 Task: Add Attachment from Google Drive to Card Card0000000031 in Board Board0000000008 in Workspace WS0000000003 in Trello. Add Cover Orange to Card Card0000000031 in Board Board0000000008 in Workspace WS0000000003 in Trello. Add "Add Label …" with "Title" Title0000000031 to Button Button0000000031 to Card Card0000000031 in Board Board0000000008 in Workspace WS0000000003 in Trello. Add Description DS0000000031 to Card Card0000000031 in Board Board0000000008 in Workspace WS0000000003 in Trello. Add Comment CM0000000031 to Card Card0000000031 in Board Board0000000008 in Workspace WS0000000003 in Trello
Action: Mouse moved to (405, 564)
Screenshot: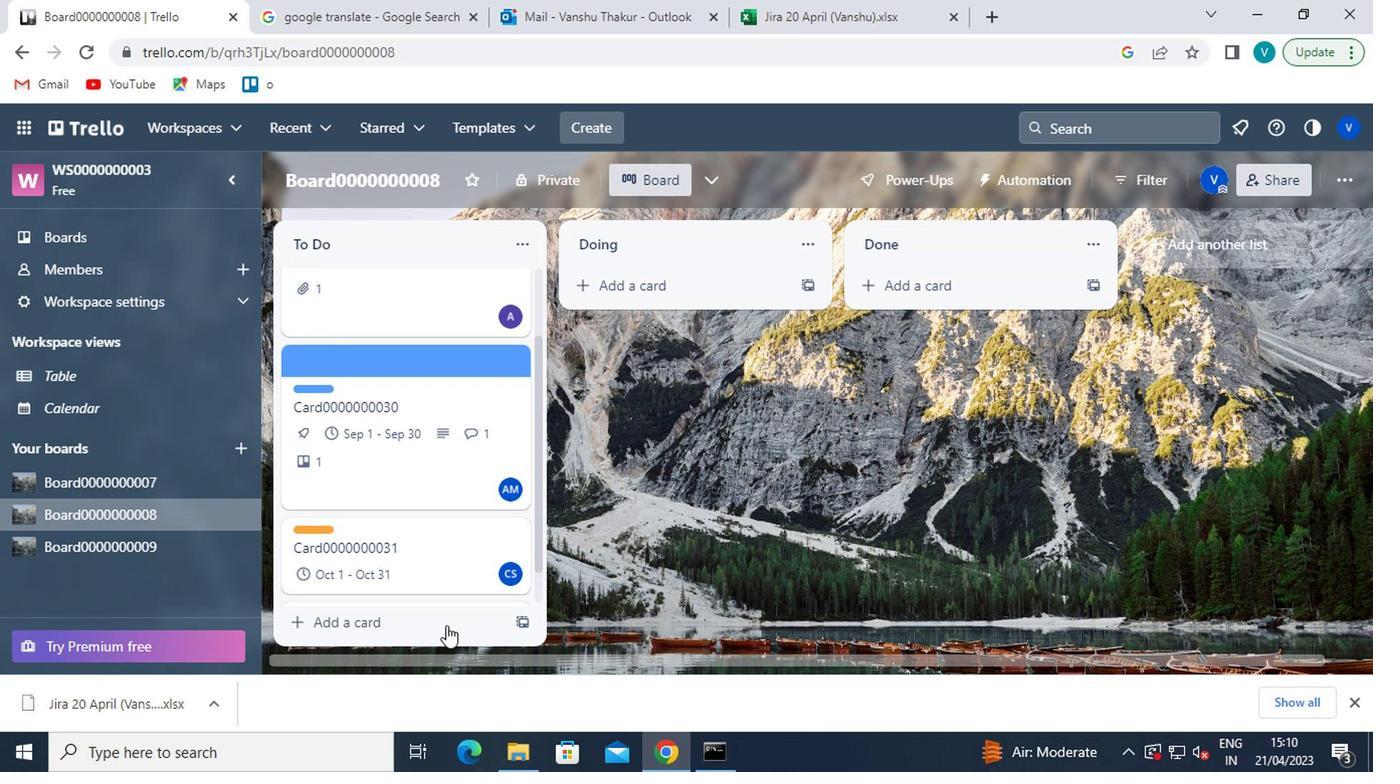 
Action: Mouse pressed left at (405, 564)
Screenshot: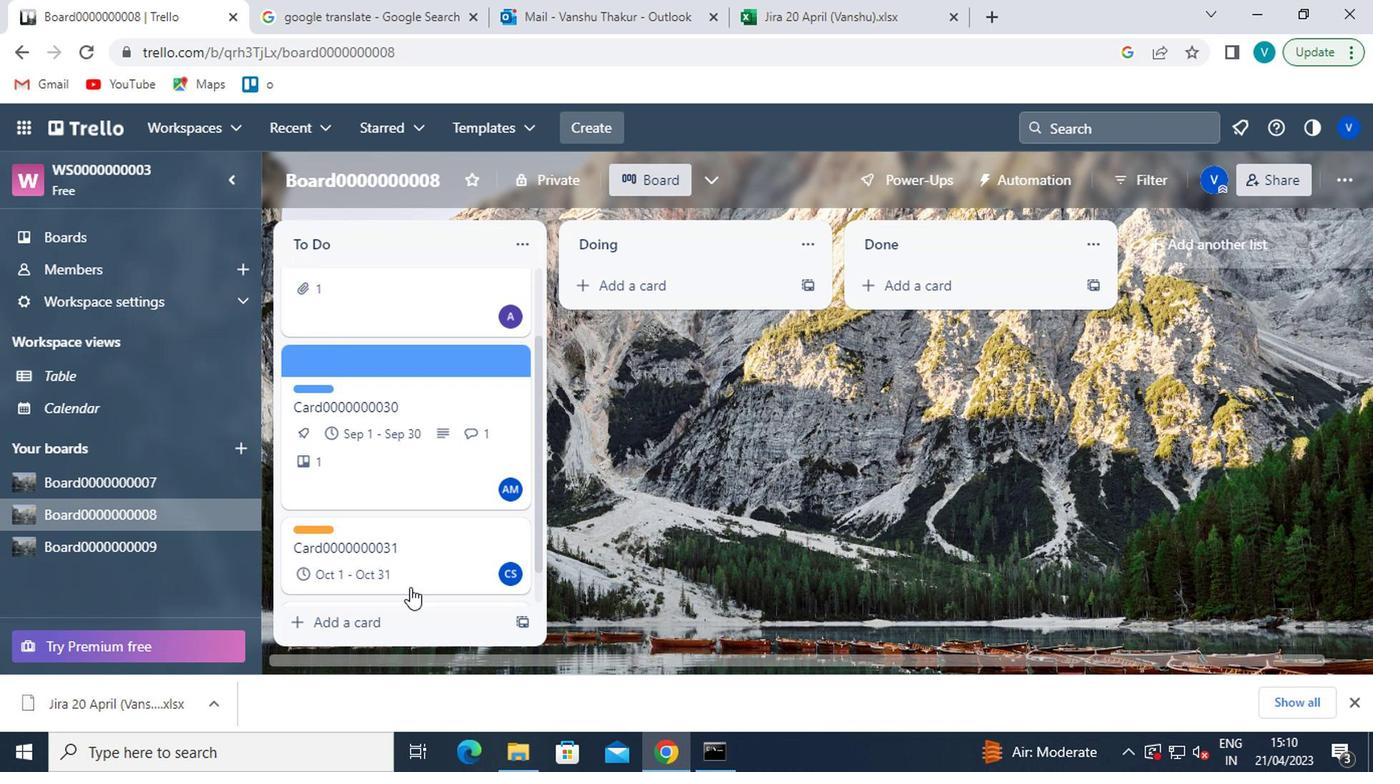 
Action: Mouse moved to (866, 444)
Screenshot: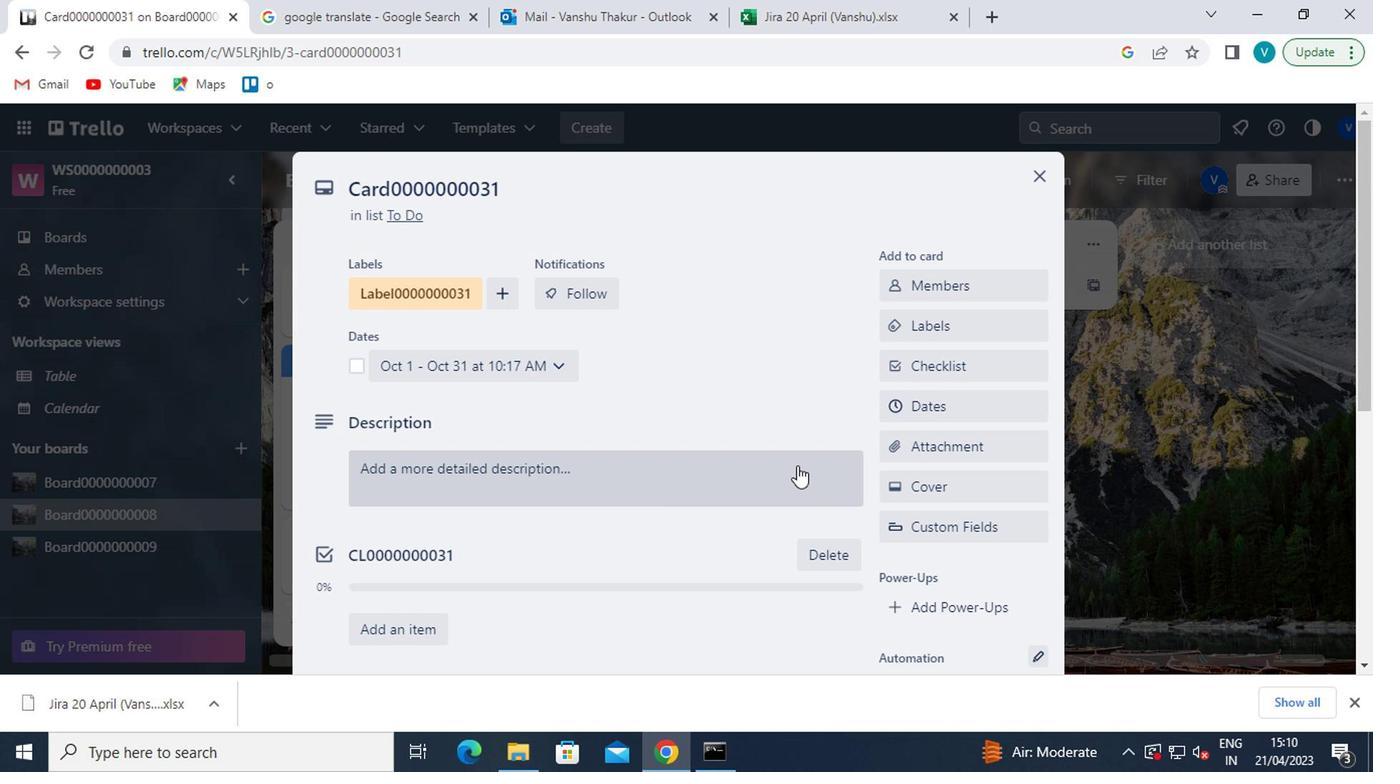 
Action: Mouse pressed left at (866, 444)
Screenshot: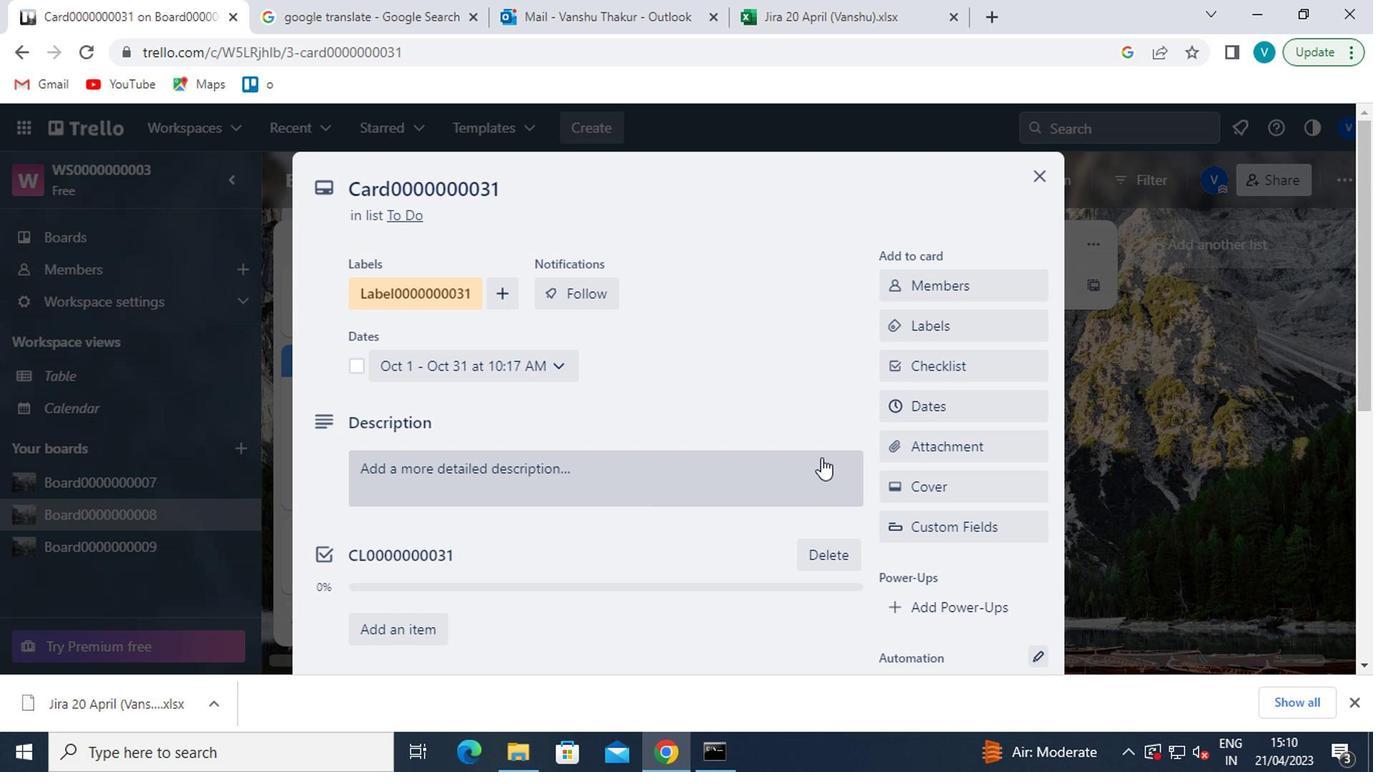 
Action: Mouse moved to (939, 437)
Screenshot: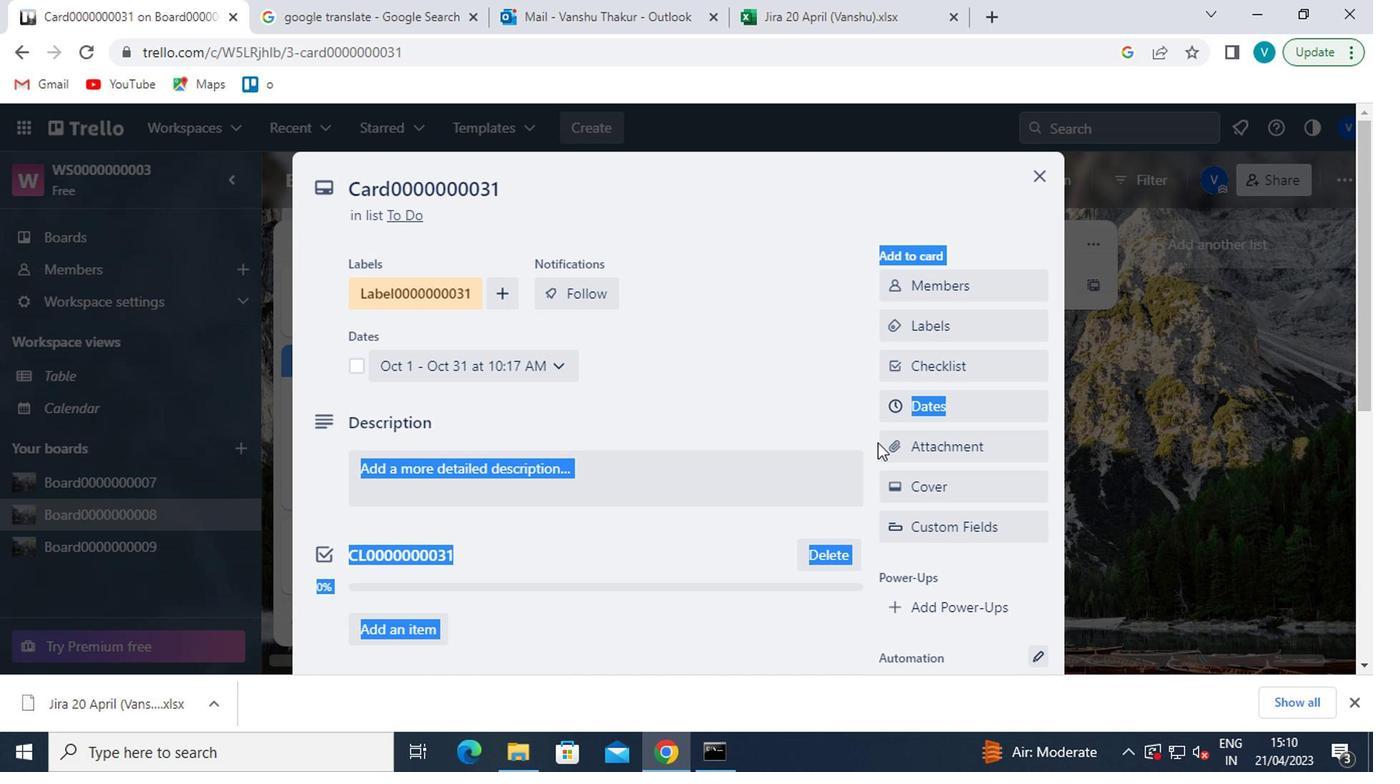 
Action: Mouse pressed left at (939, 437)
Screenshot: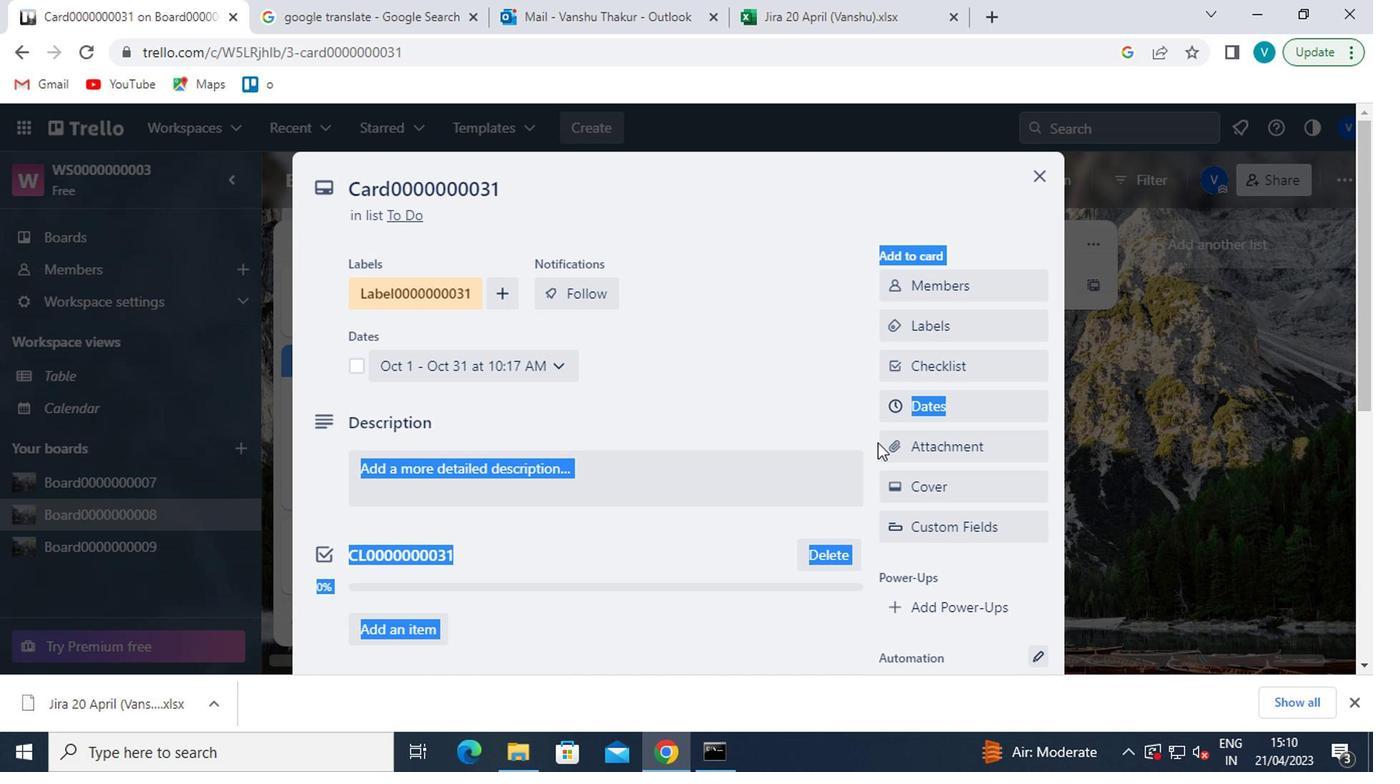 
Action: Mouse moved to (927, 284)
Screenshot: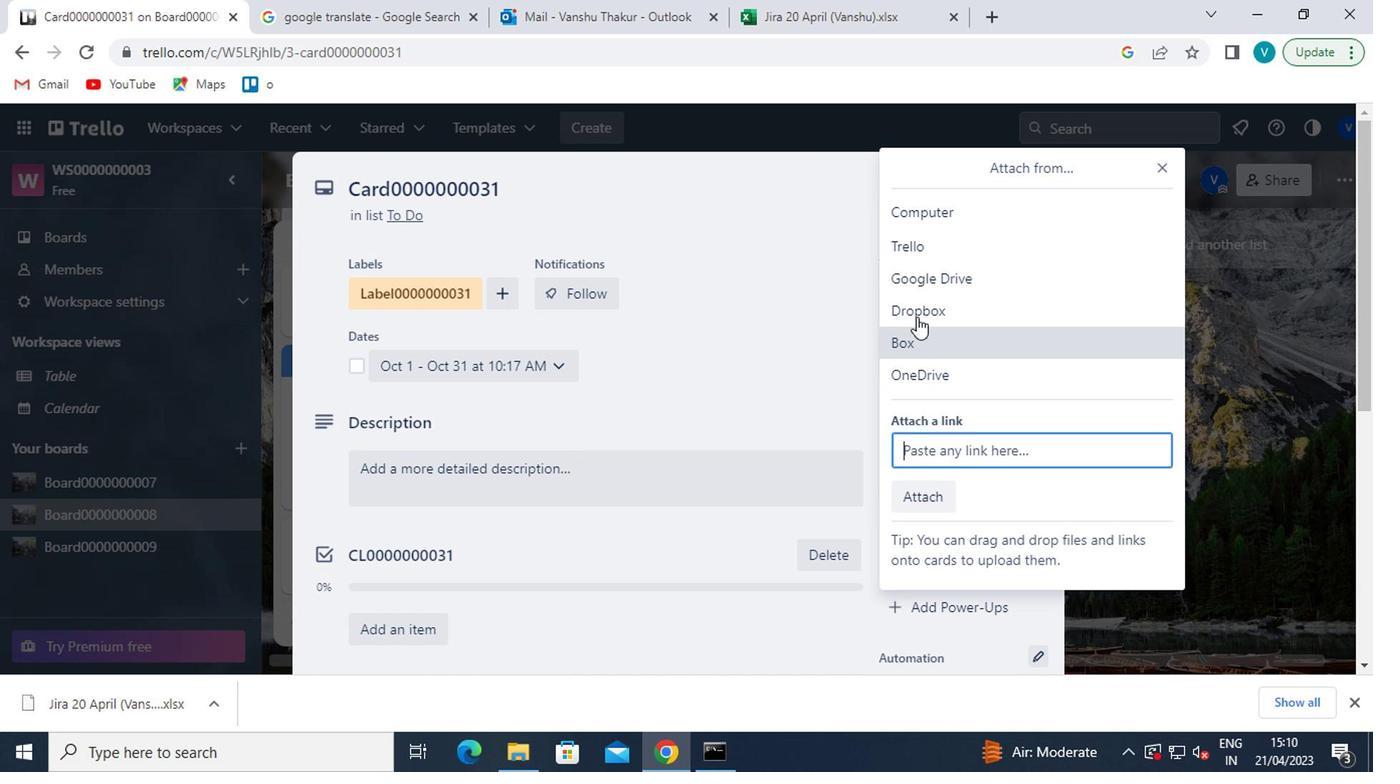 
Action: Mouse pressed left at (927, 284)
Screenshot: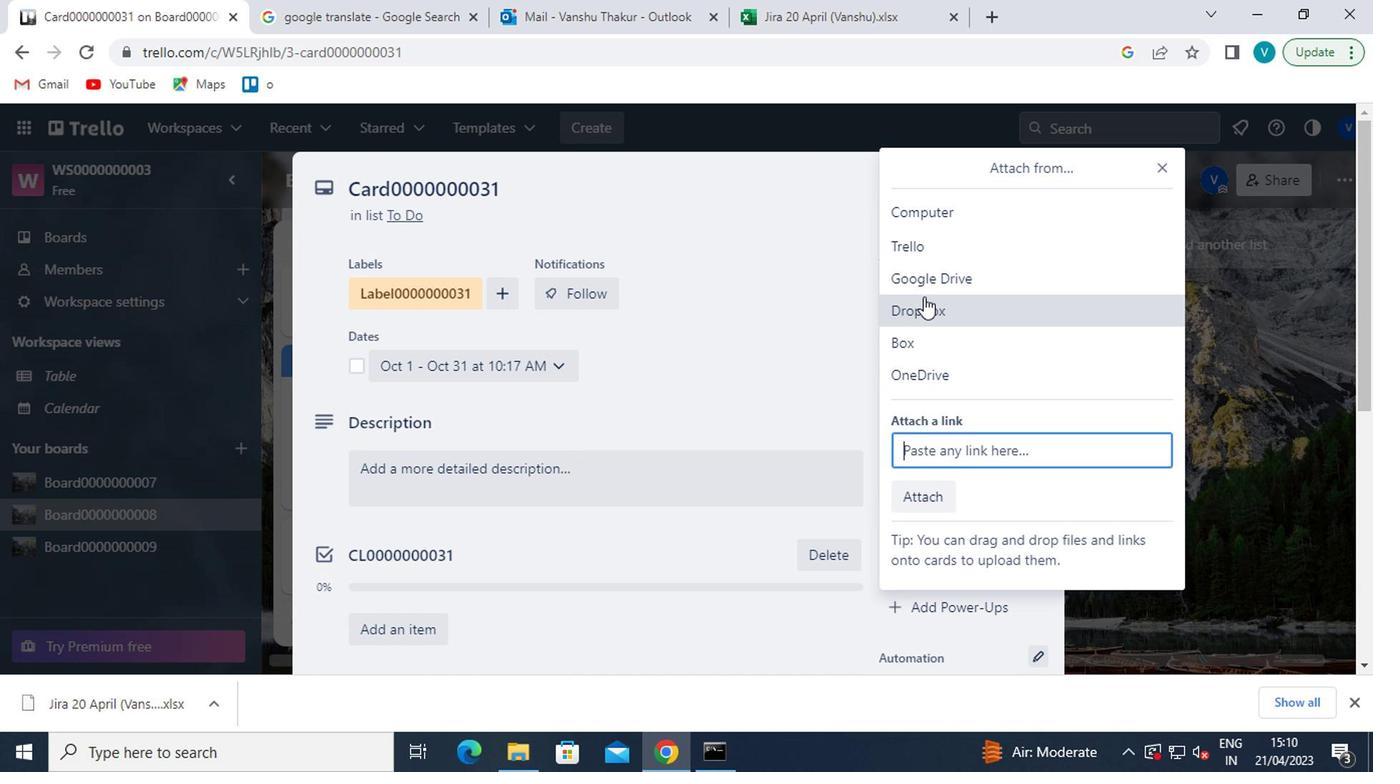 
Action: Mouse moved to (568, 435)
Screenshot: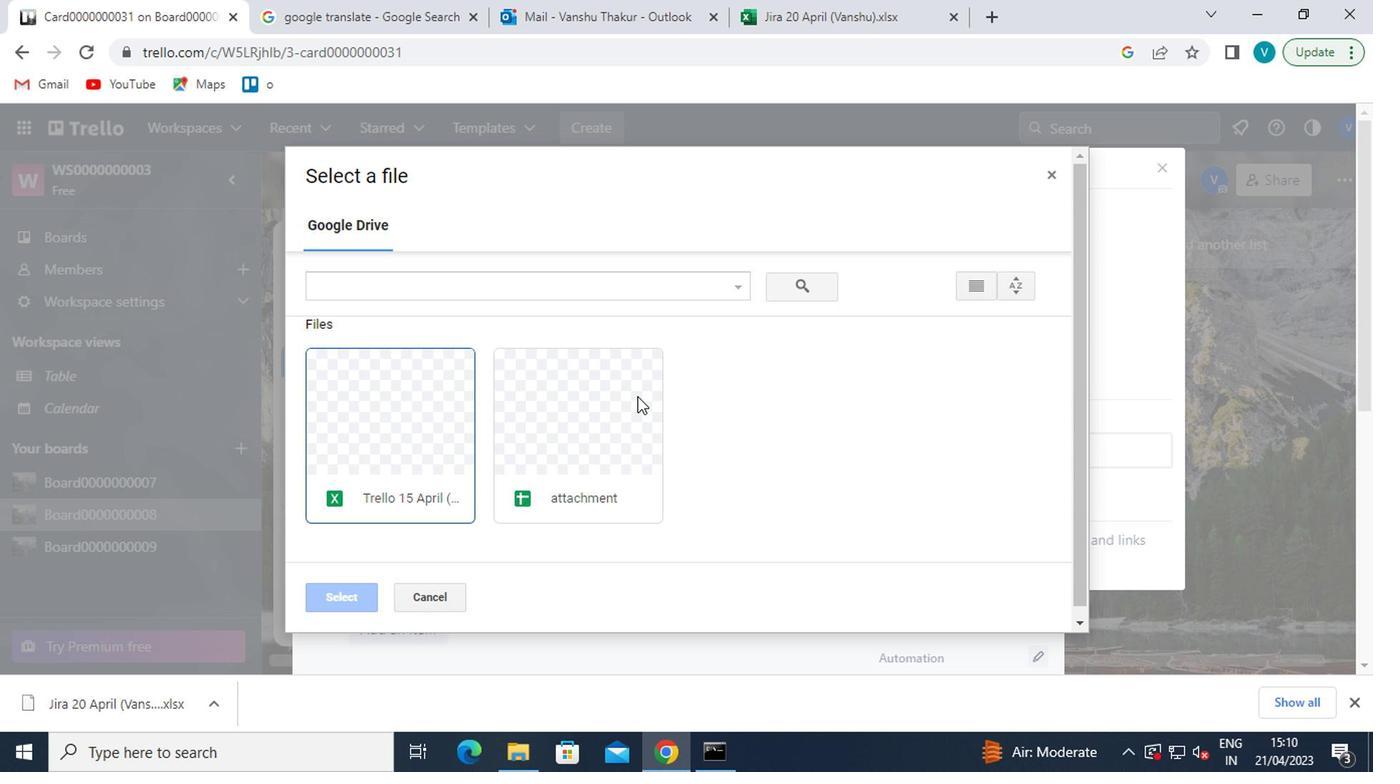 
Action: Mouse pressed left at (568, 435)
Screenshot: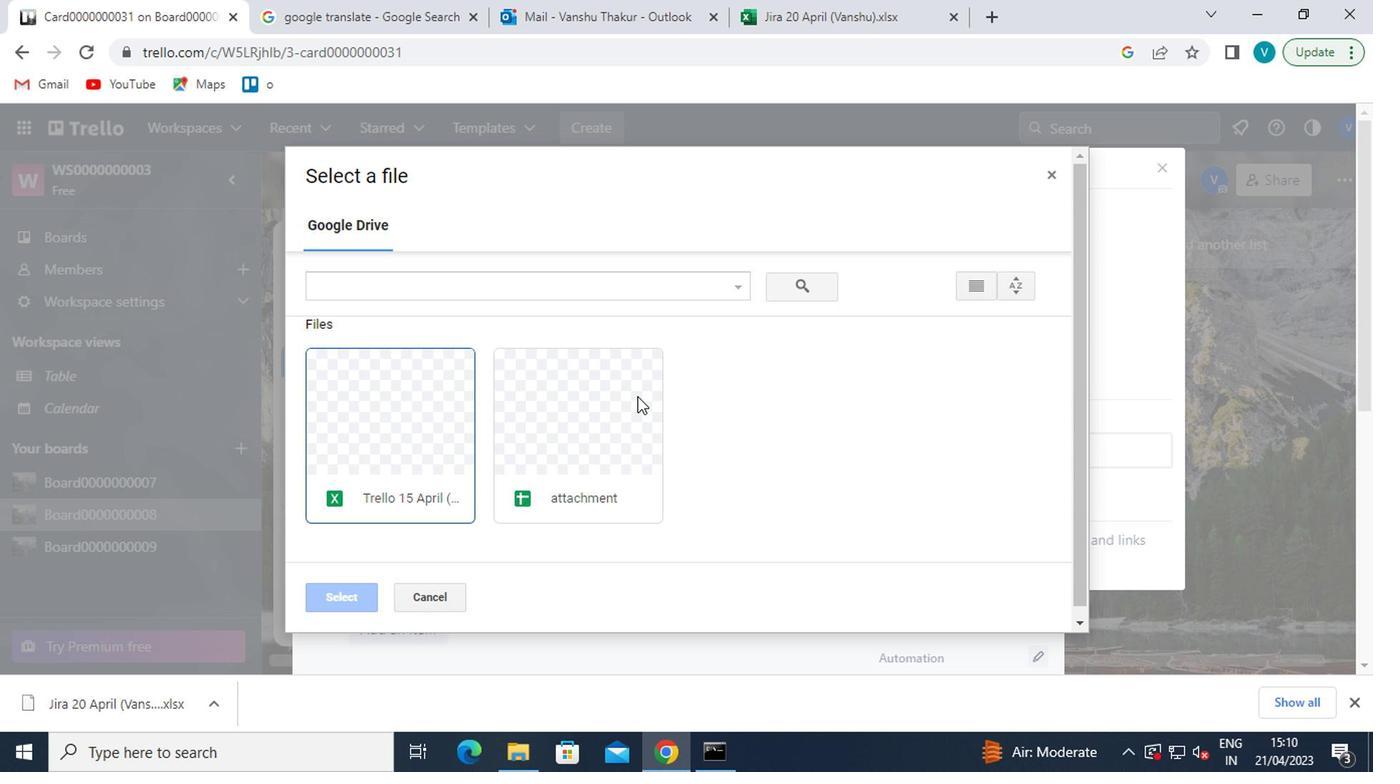 
Action: Mouse moved to (341, 598)
Screenshot: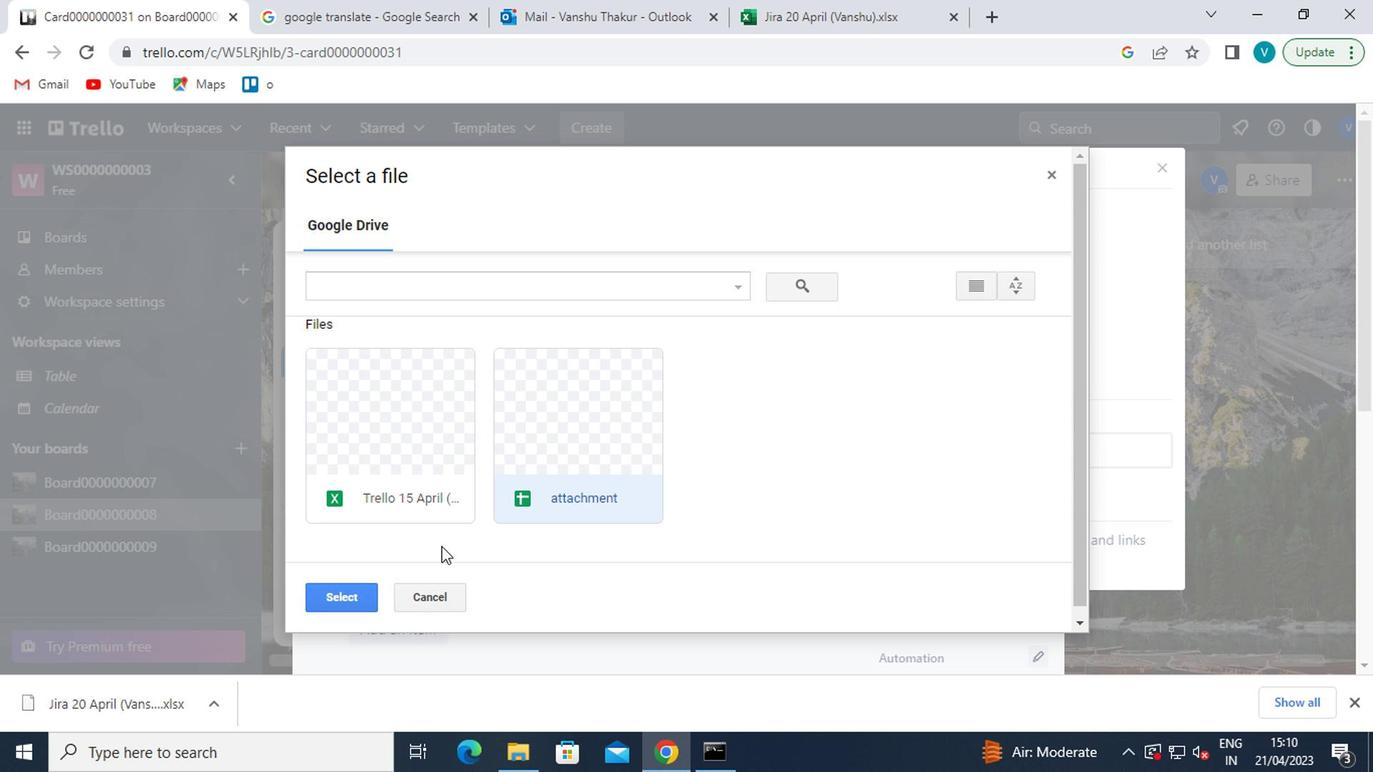 
Action: Mouse pressed left at (341, 598)
Screenshot: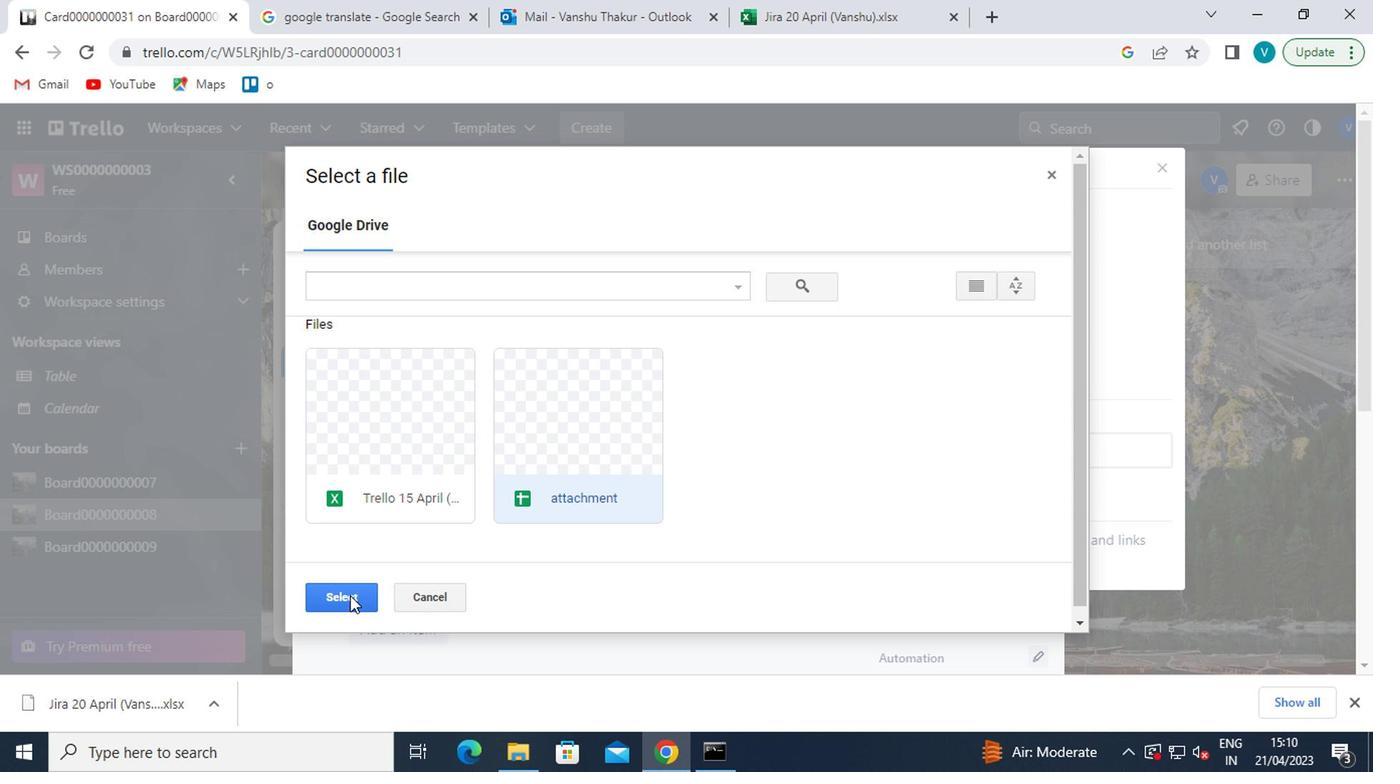 
Action: Mouse moved to (903, 494)
Screenshot: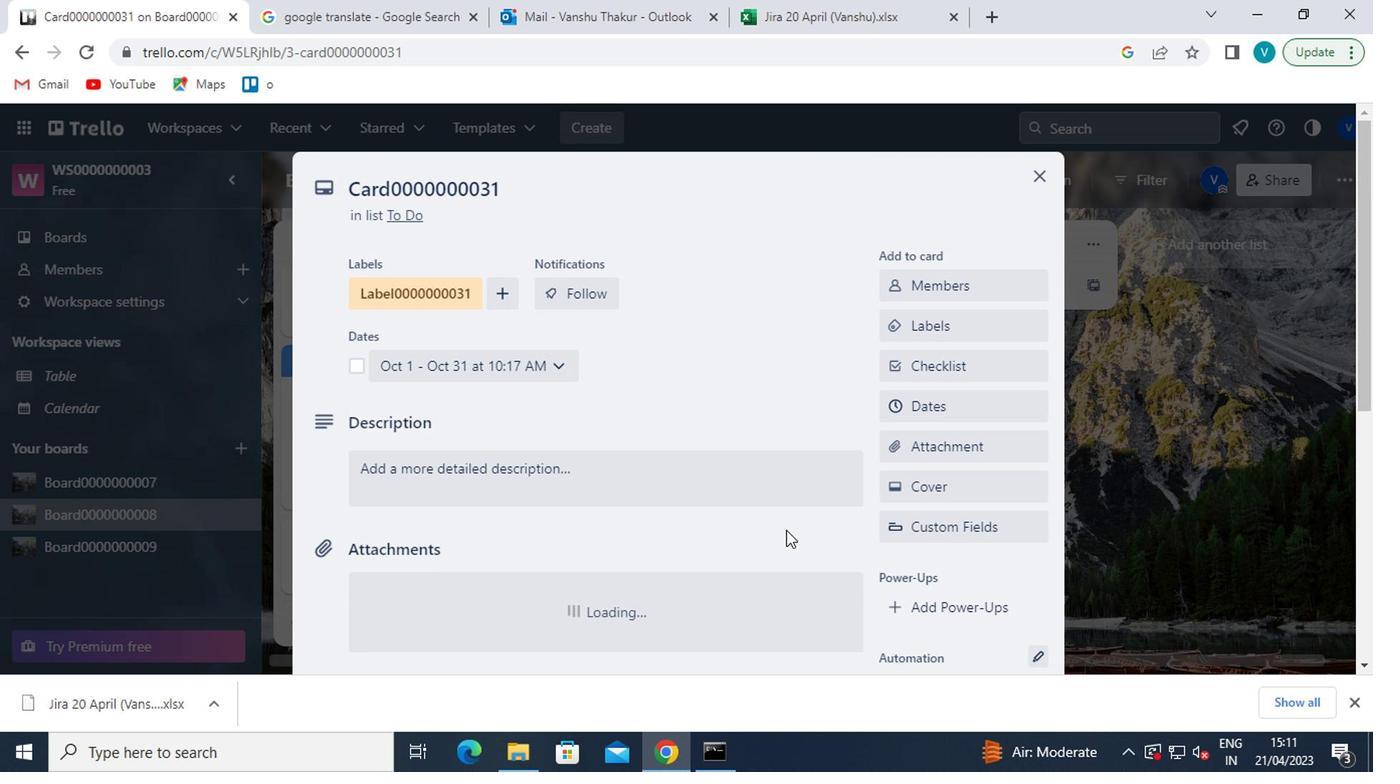 
Action: Mouse pressed left at (903, 494)
Screenshot: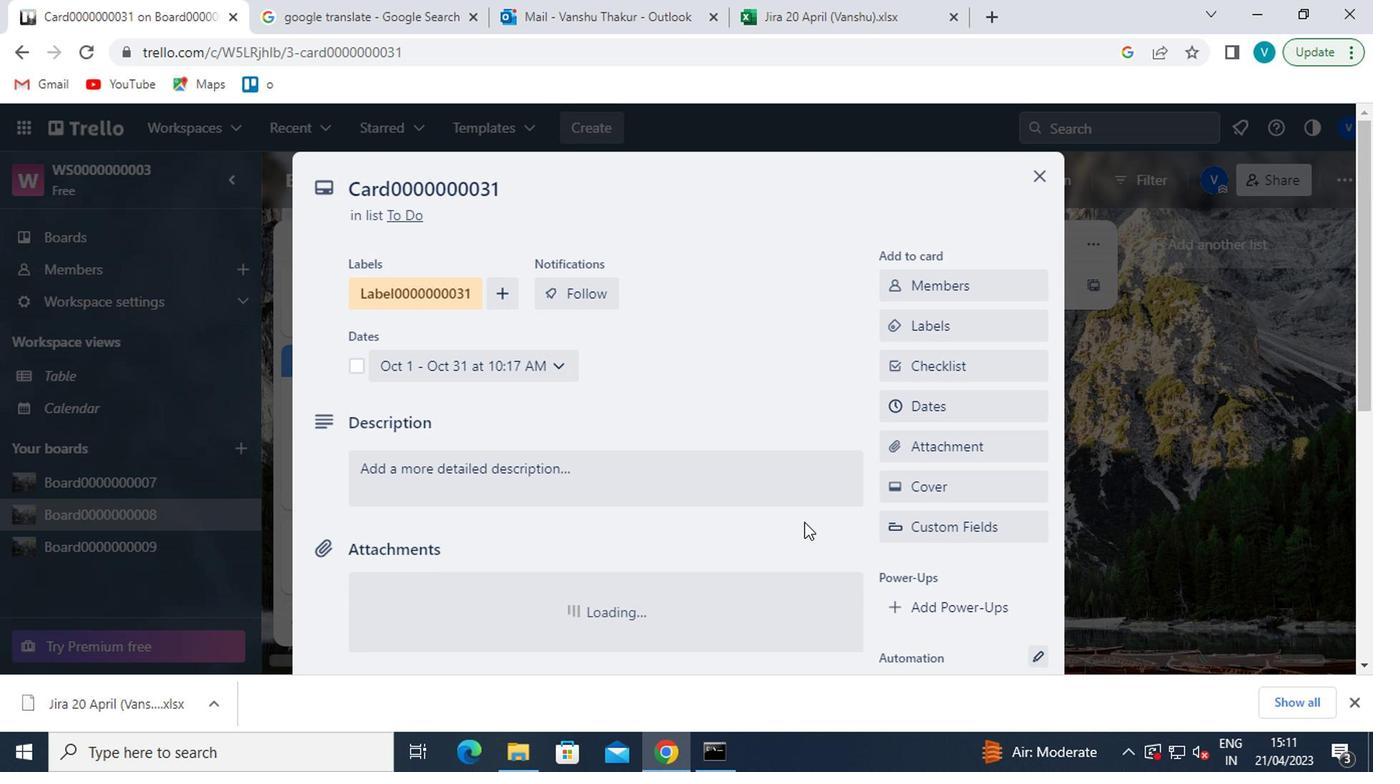 
Action: Mouse moved to (1019, 357)
Screenshot: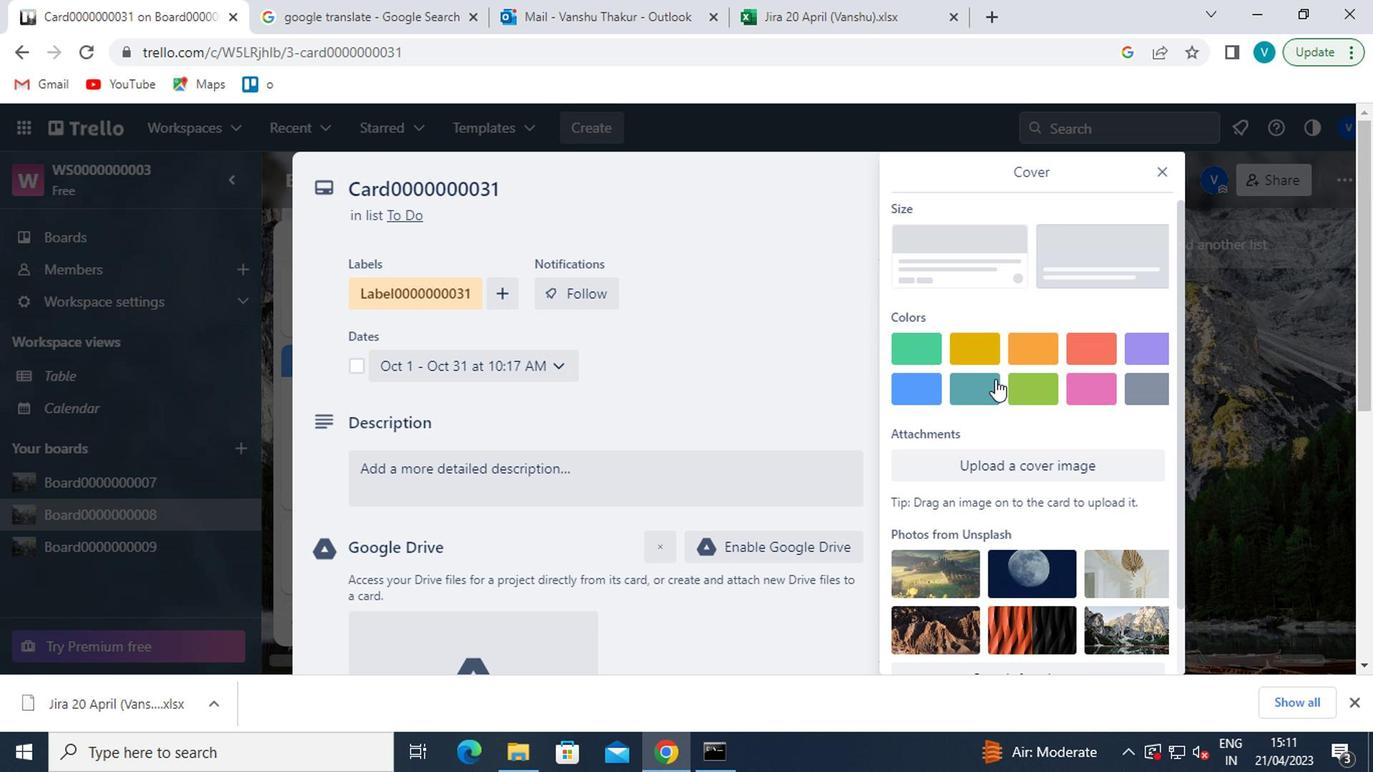 
Action: Mouse pressed left at (1019, 357)
Screenshot: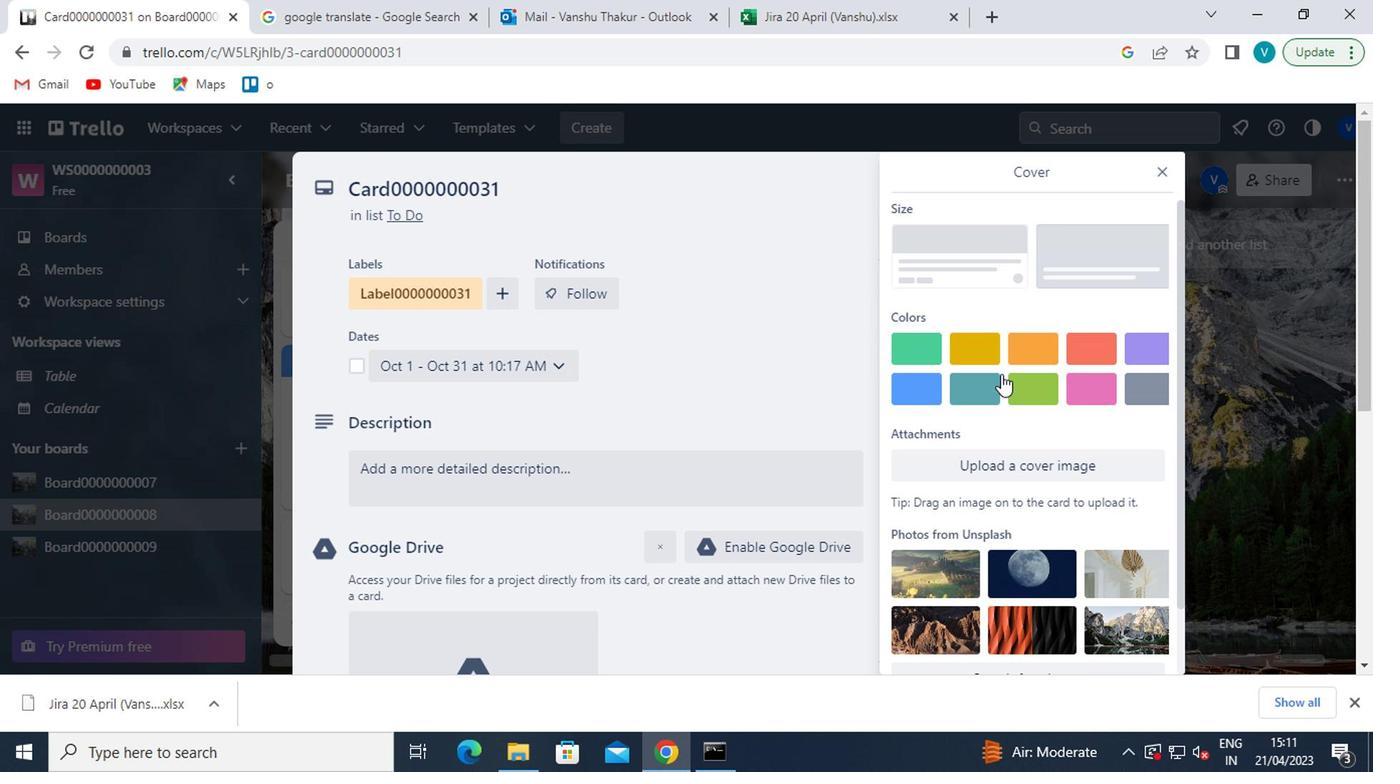 
Action: Mouse moved to (1154, 164)
Screenshot: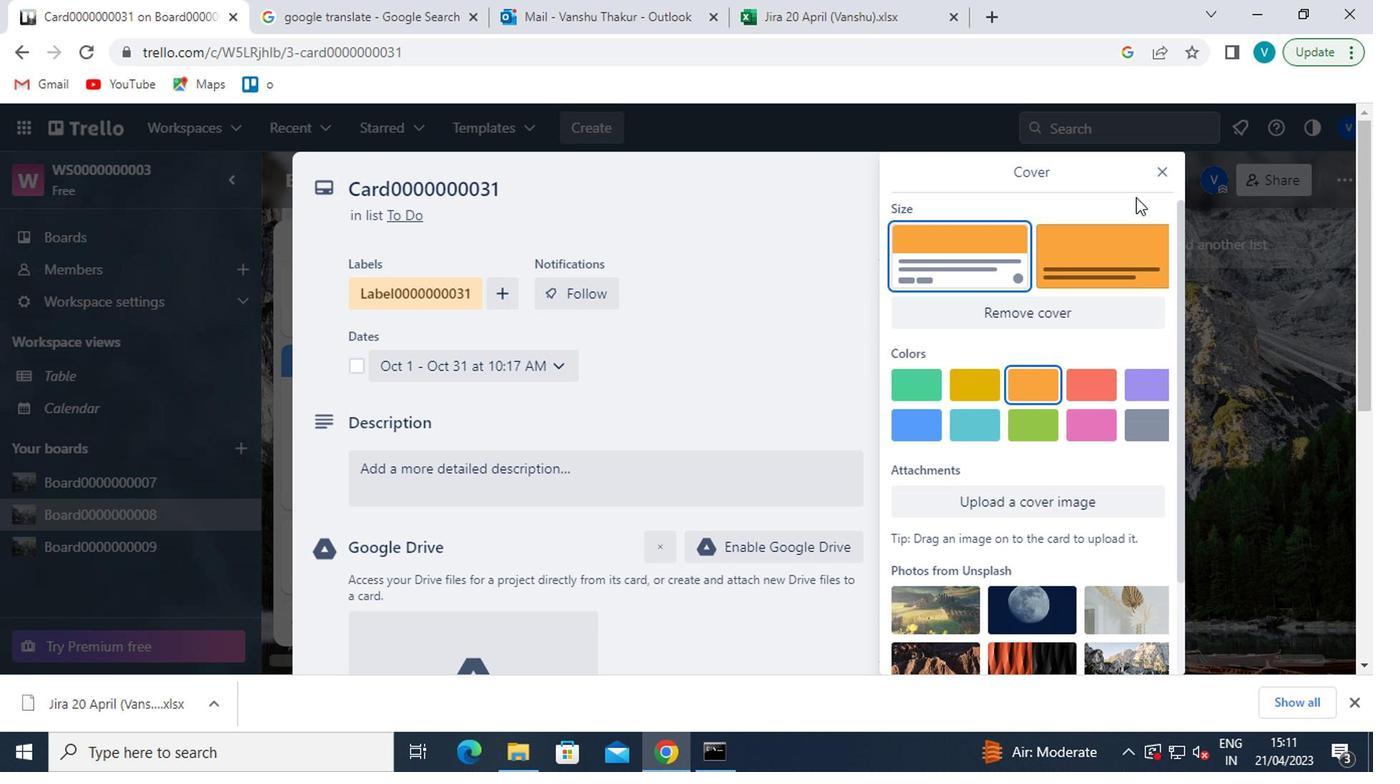 
Action: Mouse pressed left at (1154, 164)
Screenshot: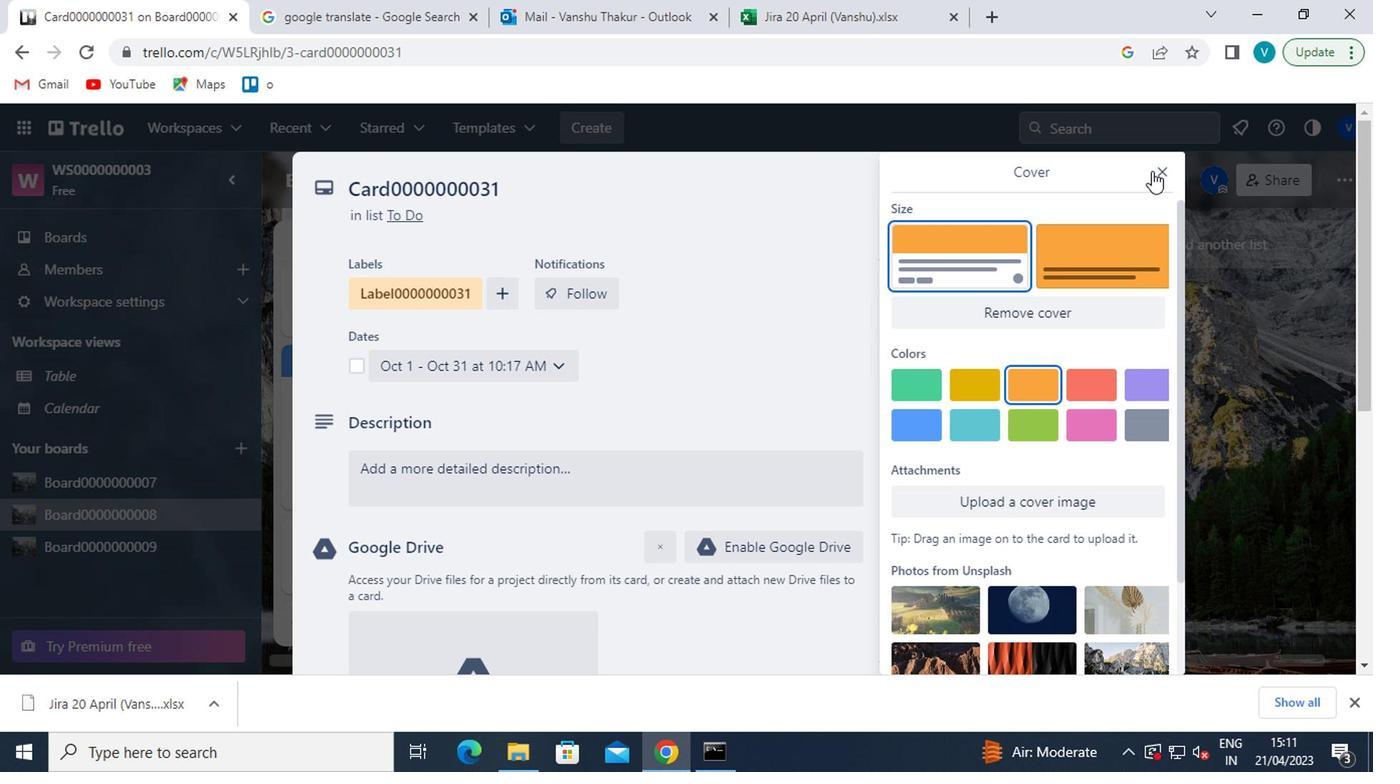 
Action: Mouse moved to (993, 439)
Screenshot: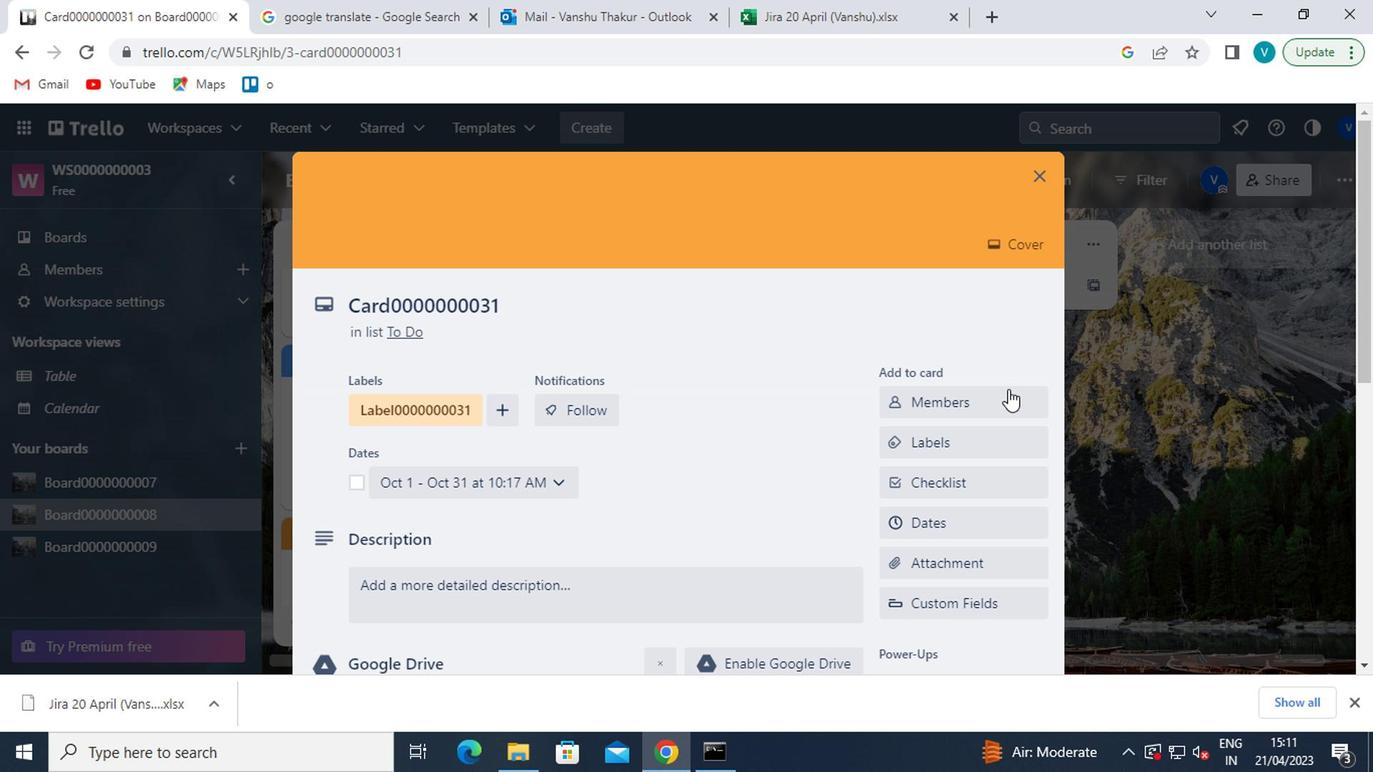
Action: Mouse scrolled (993, 439) with delta (0, 0)
Screenshot: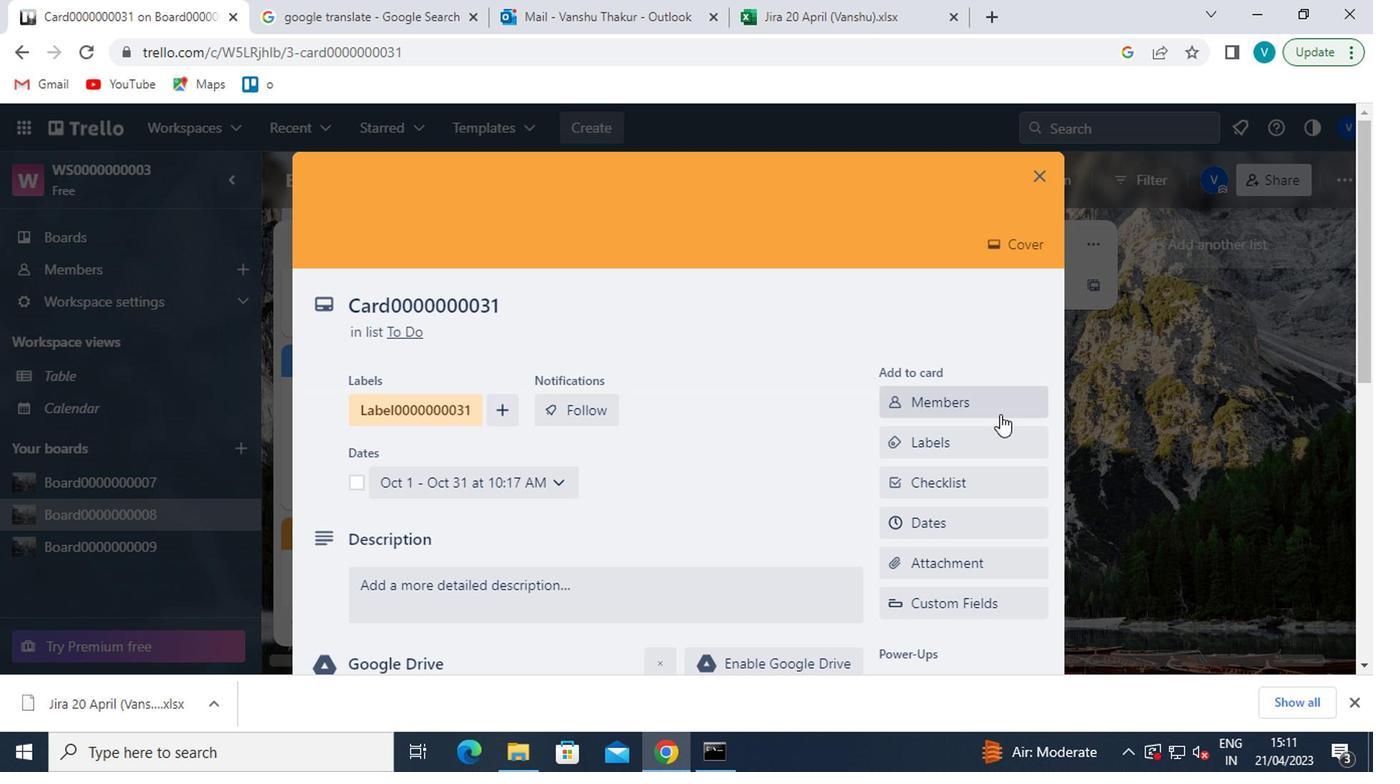 
Action: Mouse moved to (992, 442)
Screenshot: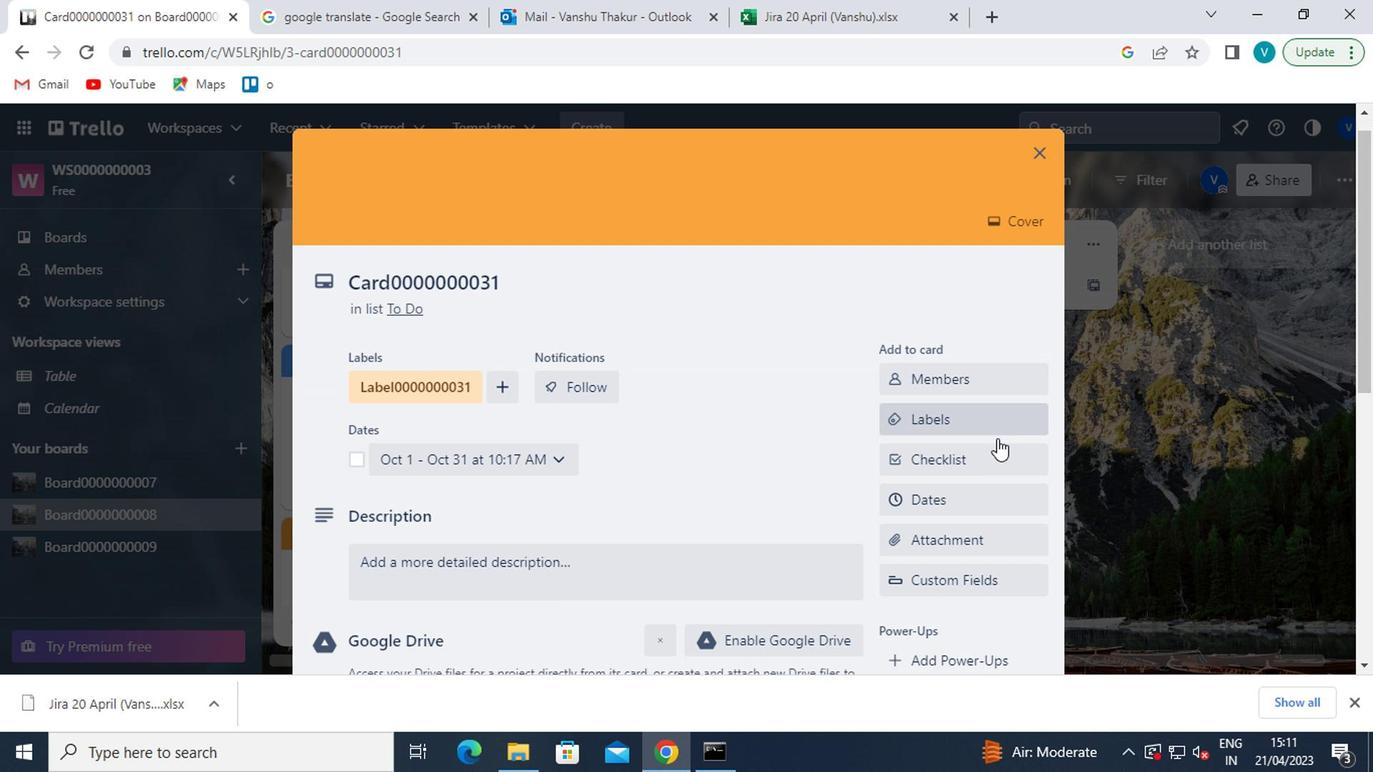 
Action: Mouse scrolled (992, 440) with delta (0, -1)
Screenshot: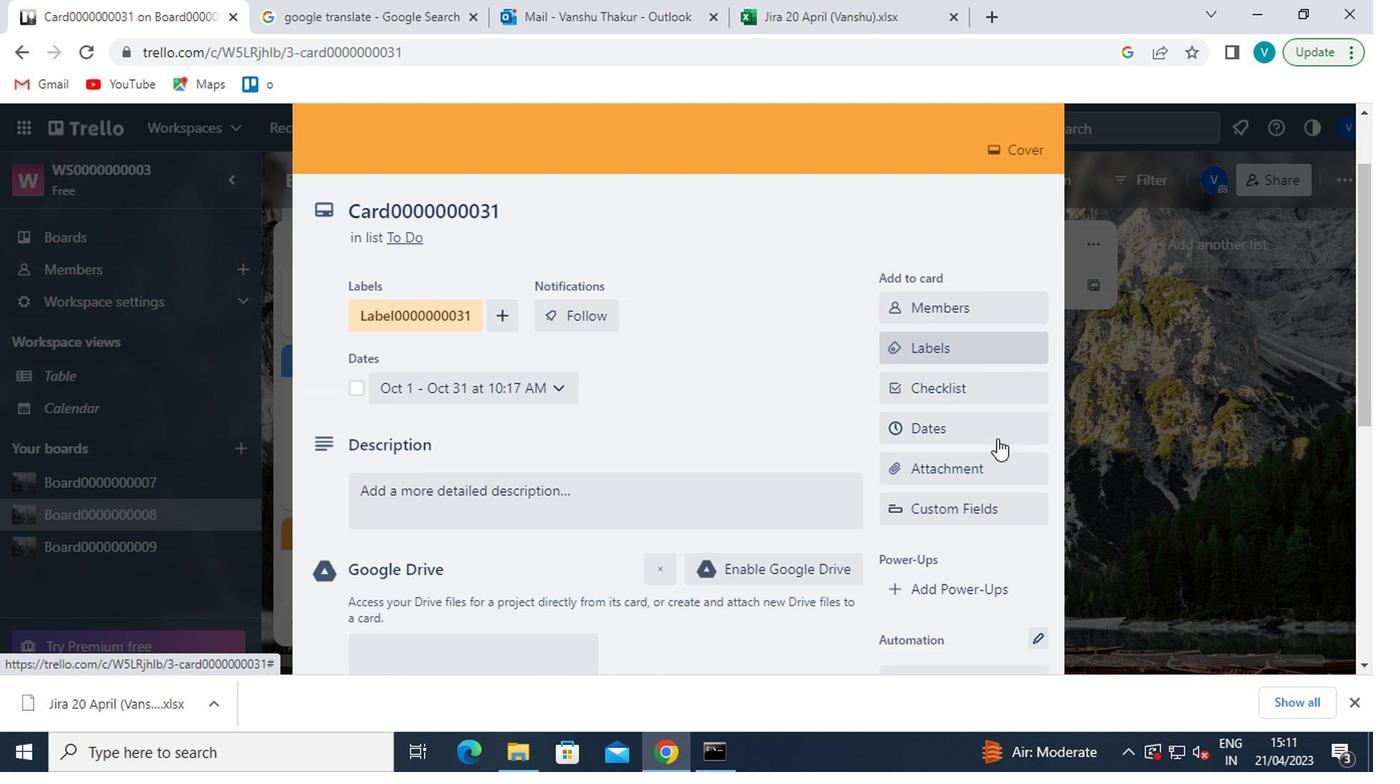 
Action: Mouse moved to (917, 650)
Screenshot: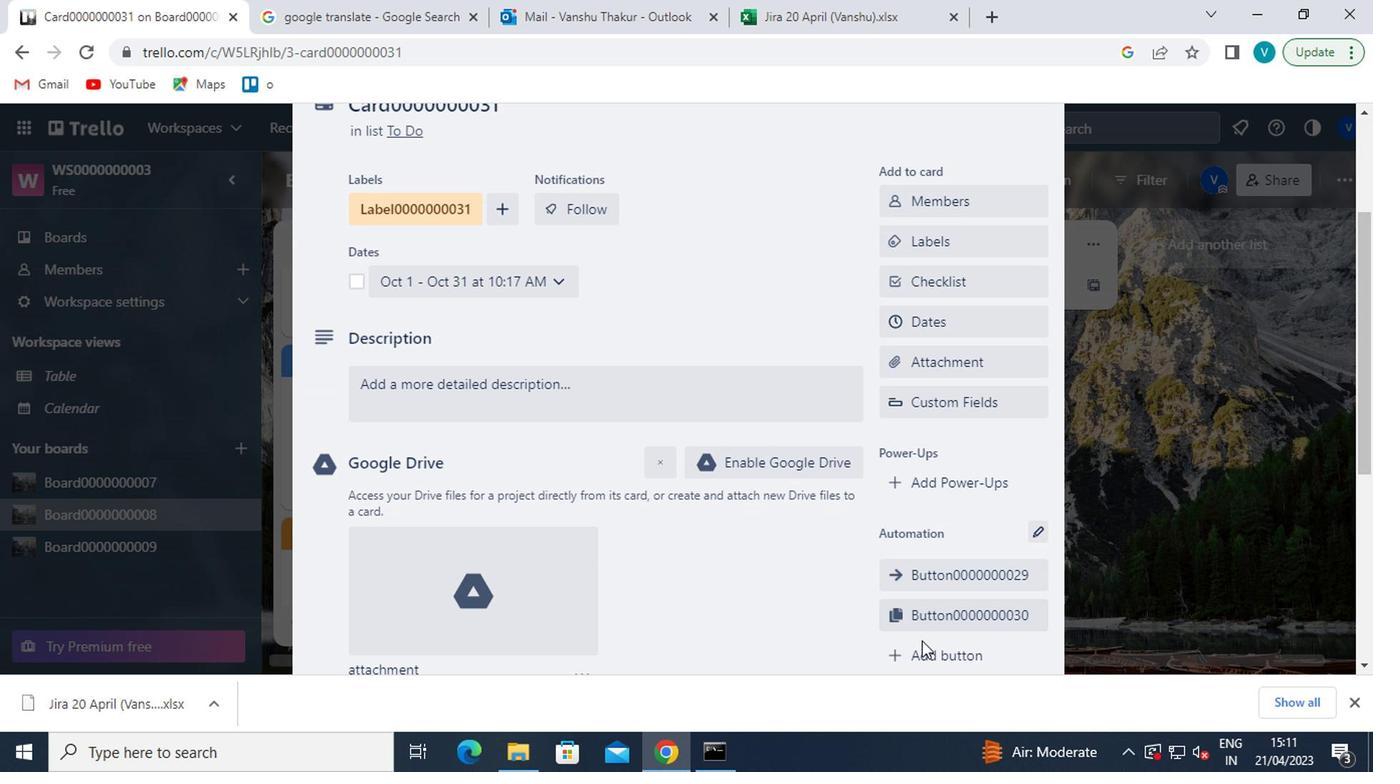 
Action: Mouse pressed left at (917, 650)
Screenshot: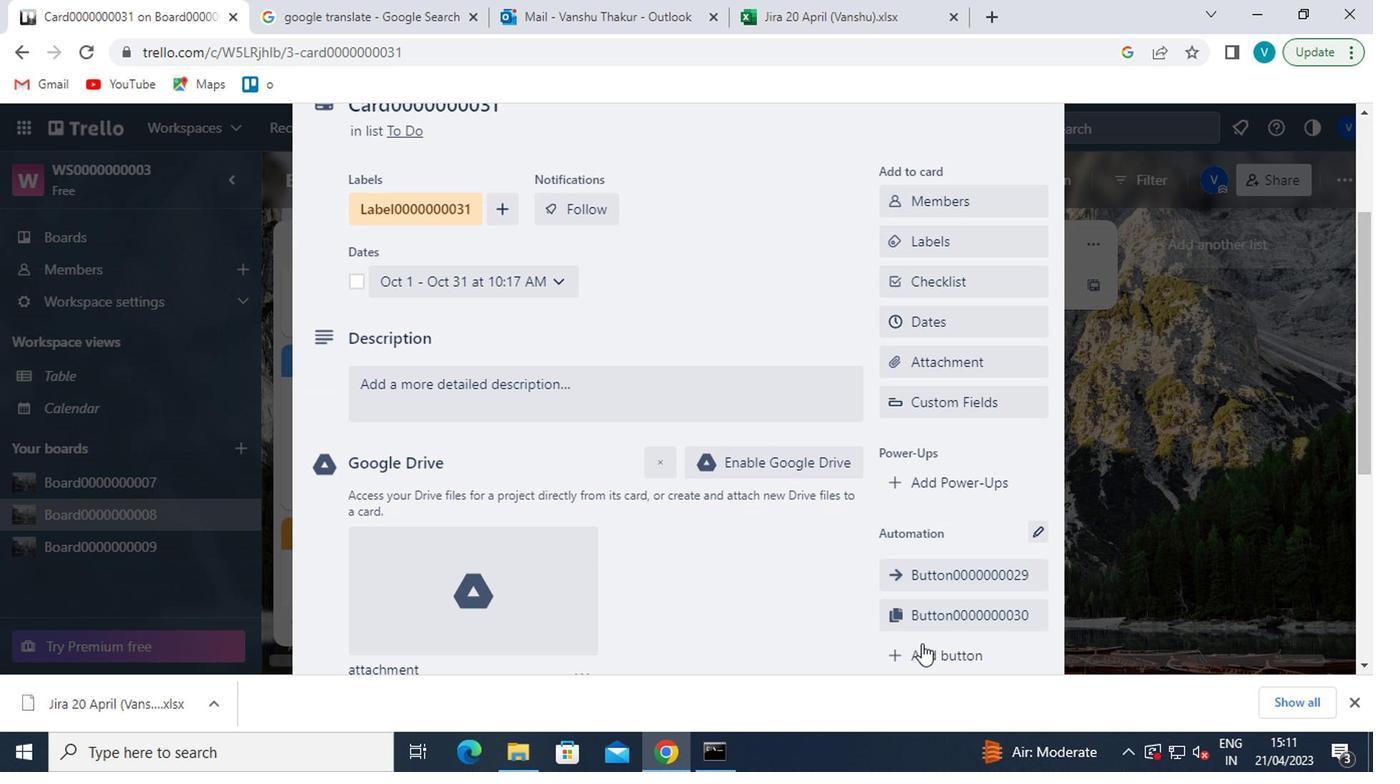 
Action: Mouse moved to (987, 346)
Screenshot: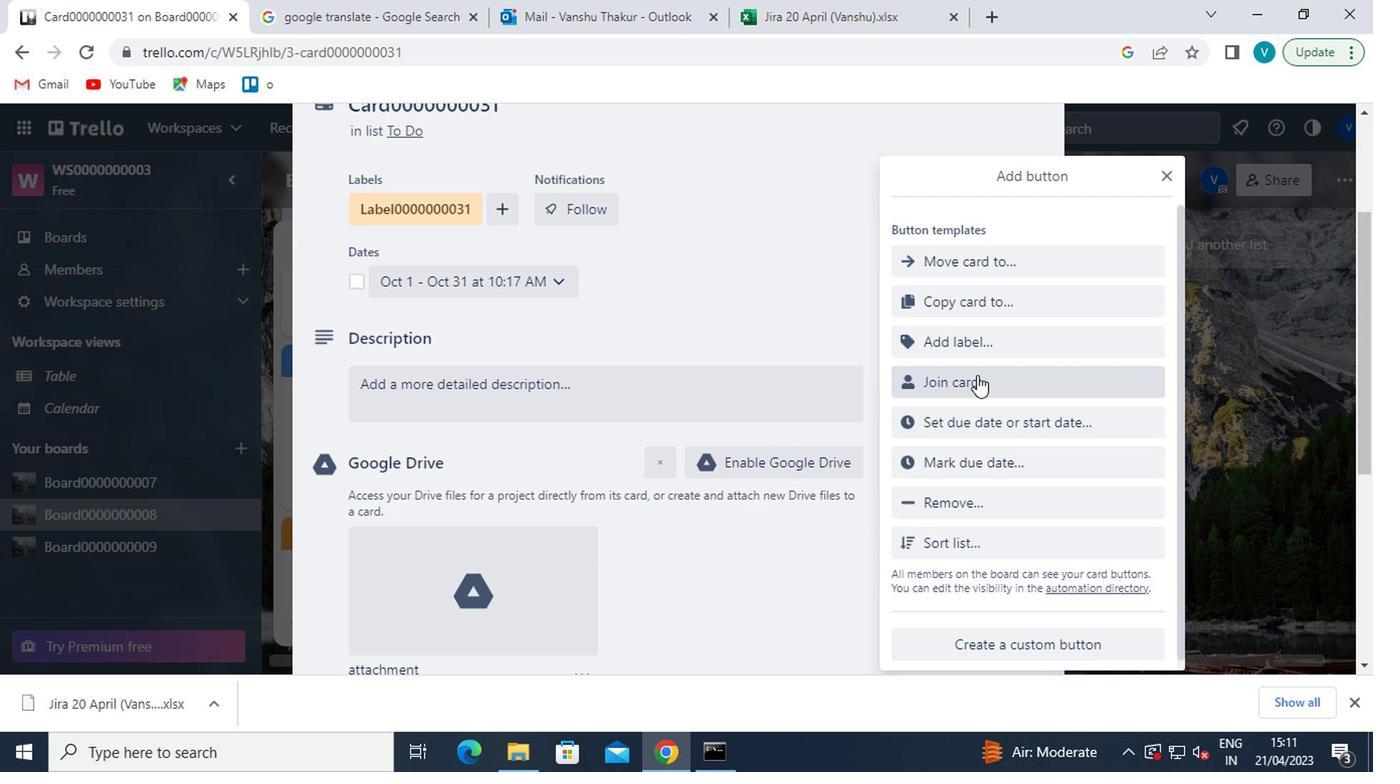 
Action: Mouse pressed left at (987, 346)
Screenshot: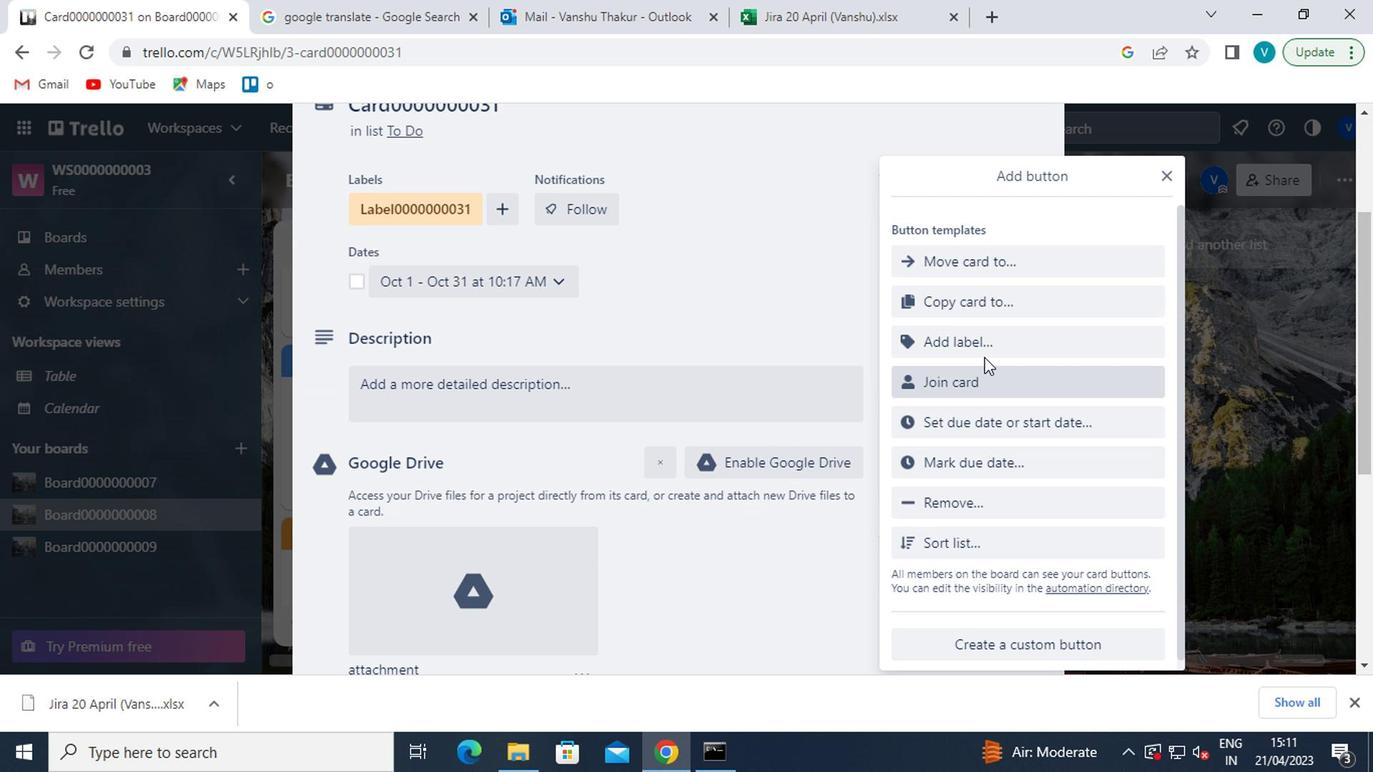 
Action: Mouse pressed left at (987, 346)
Screenshot: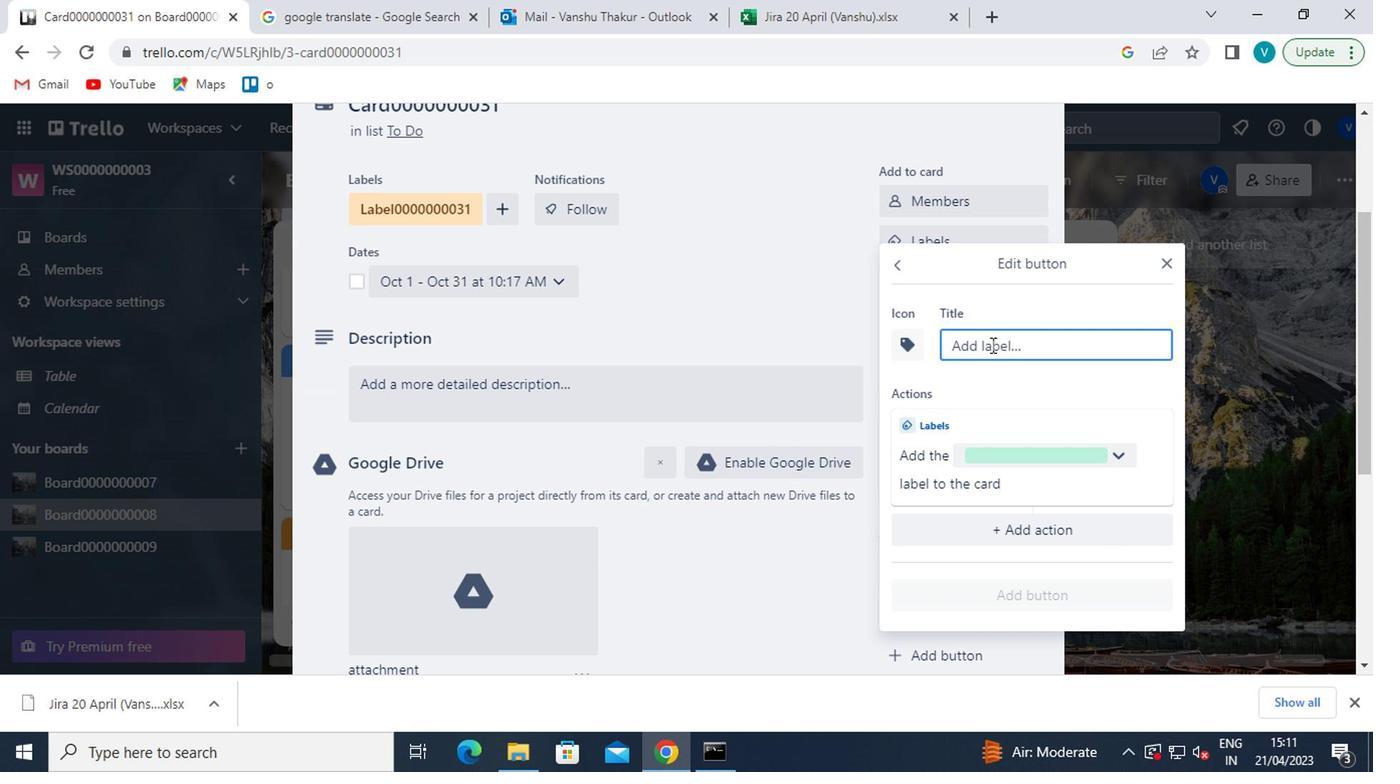 
Action: Mouse moved to (982, 340)
Screenshot: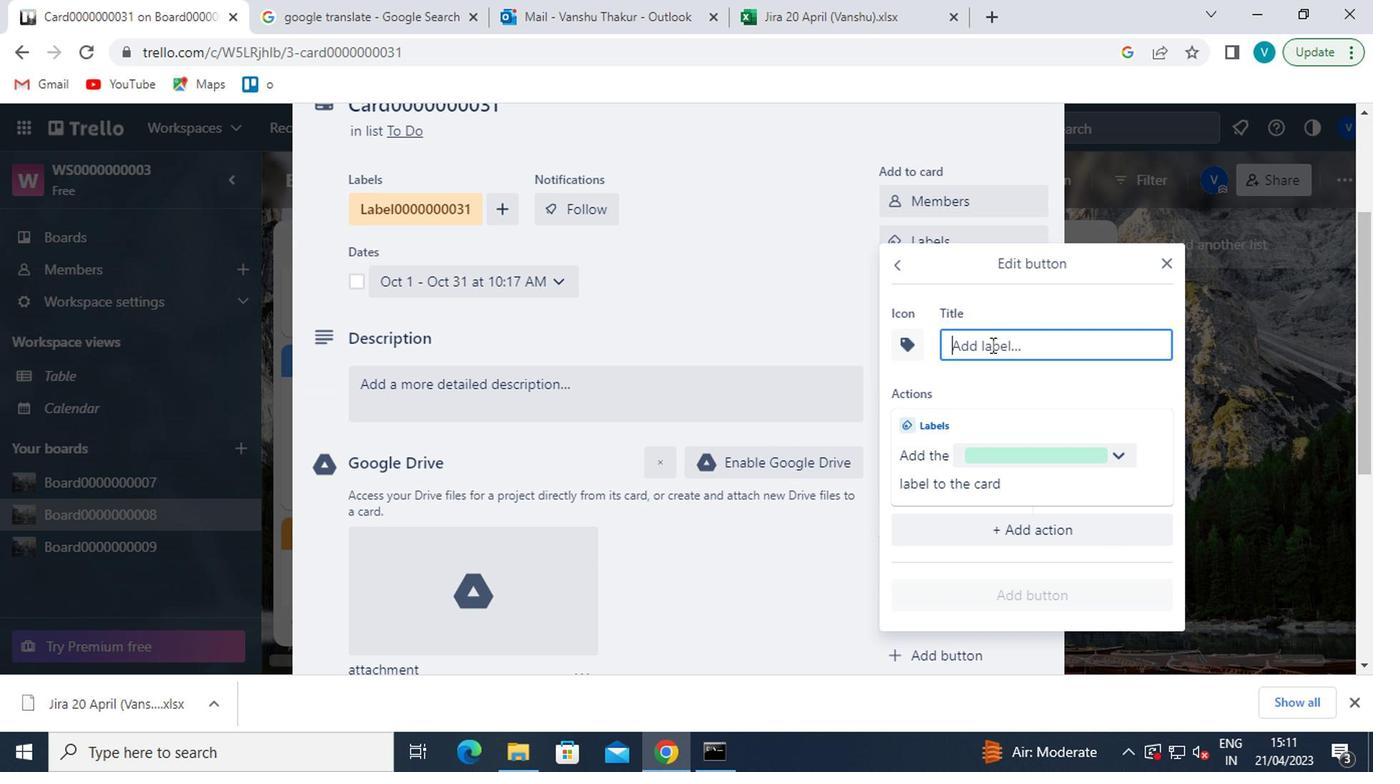 
Action: Key pressed <Key.shift>TITLE0000000031
Screenshot: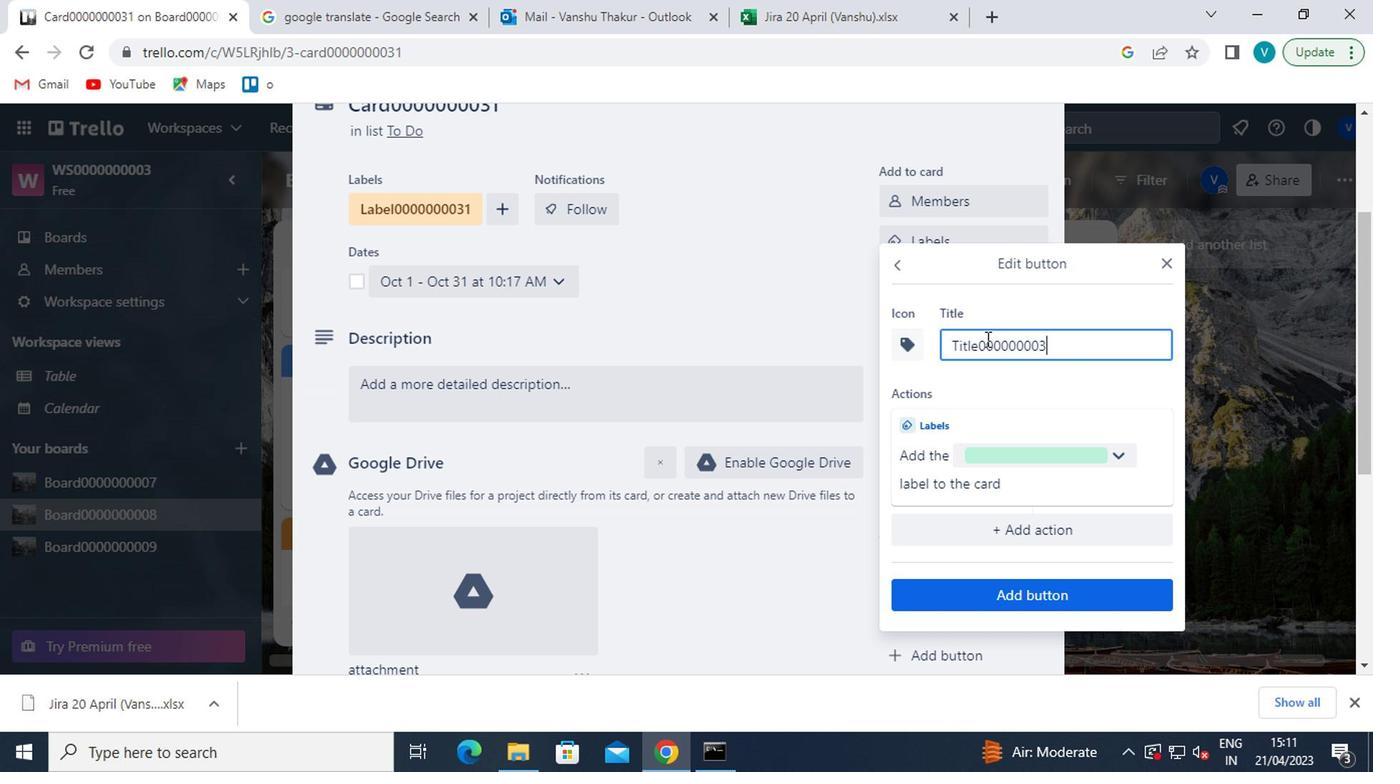 
Action: Mouse moved to (1010, 585)
Screenshot: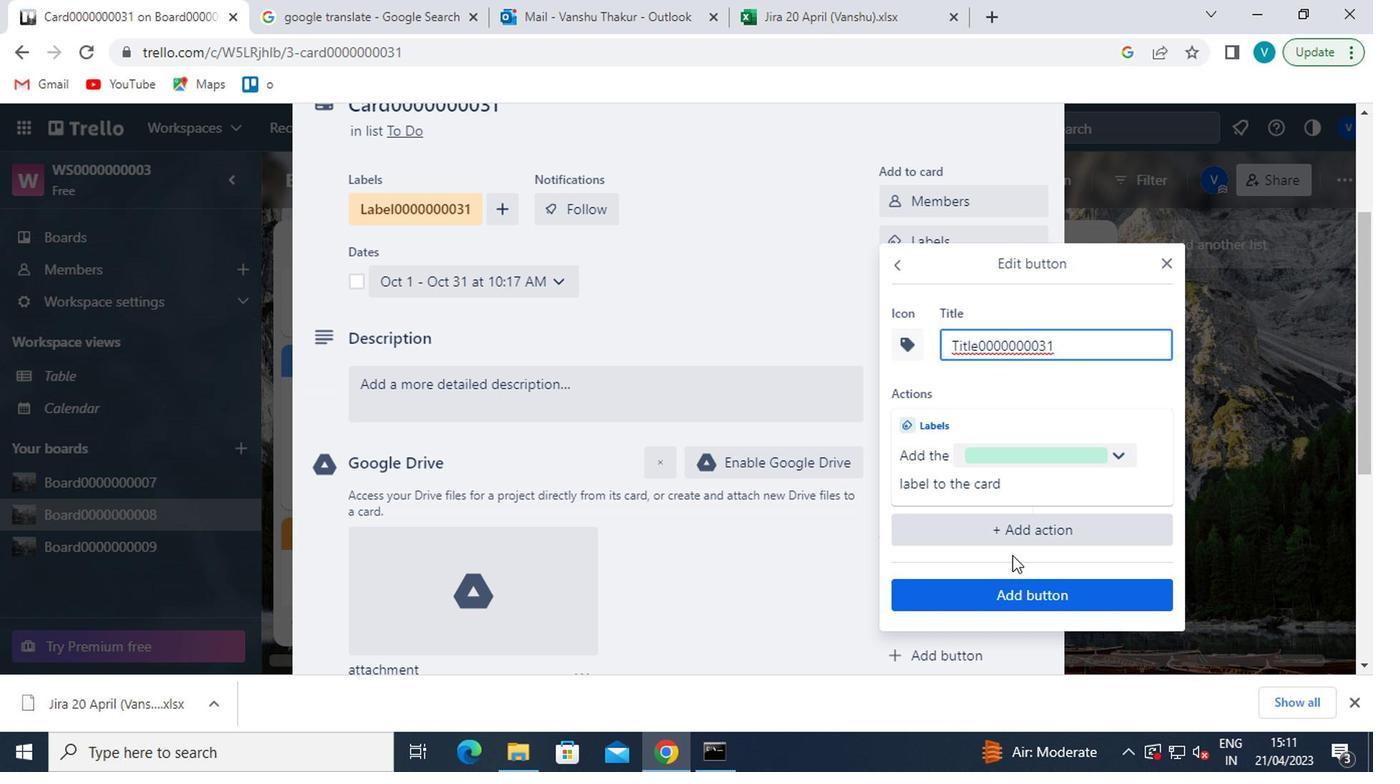 
Action: Mouse pressed left at (1010, 585)
Screenshot: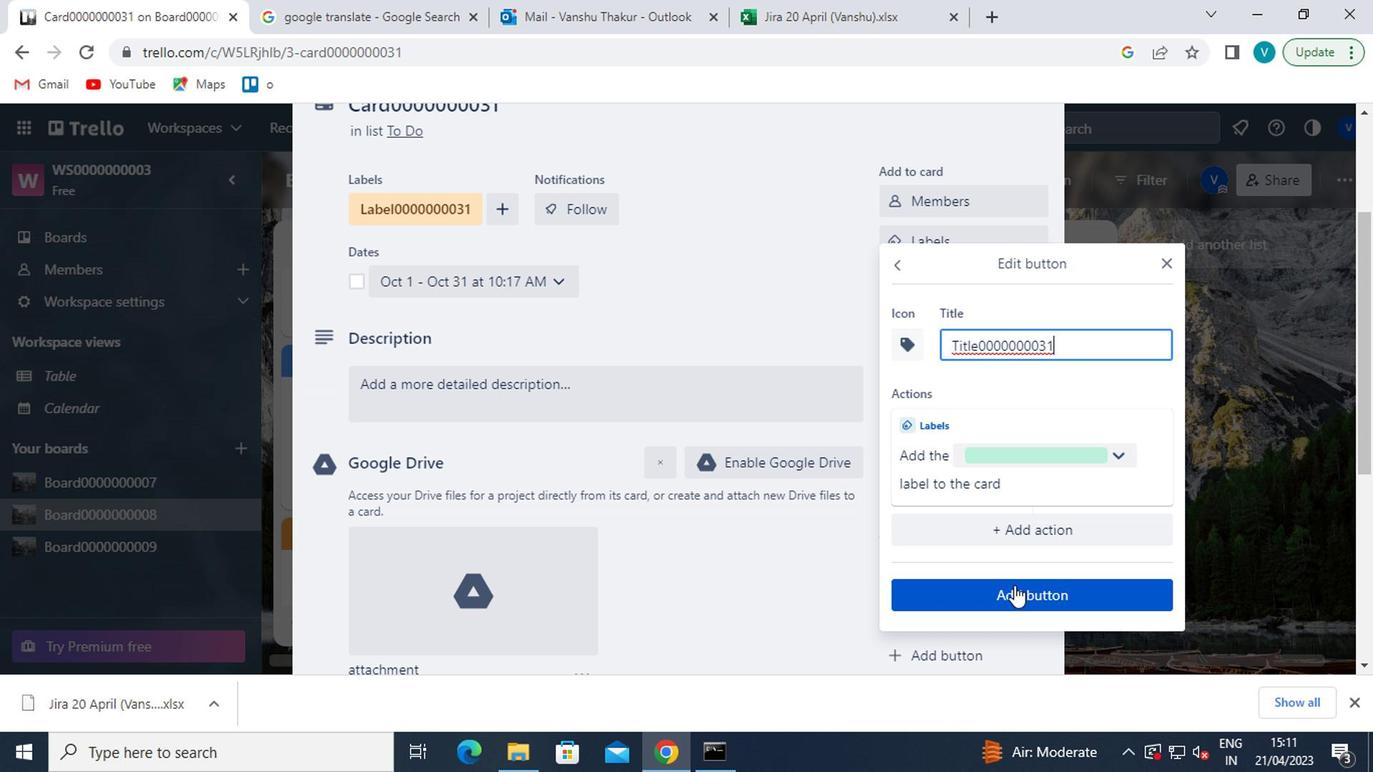 
Action: Mouse moved to (669, 382)
Screenshot: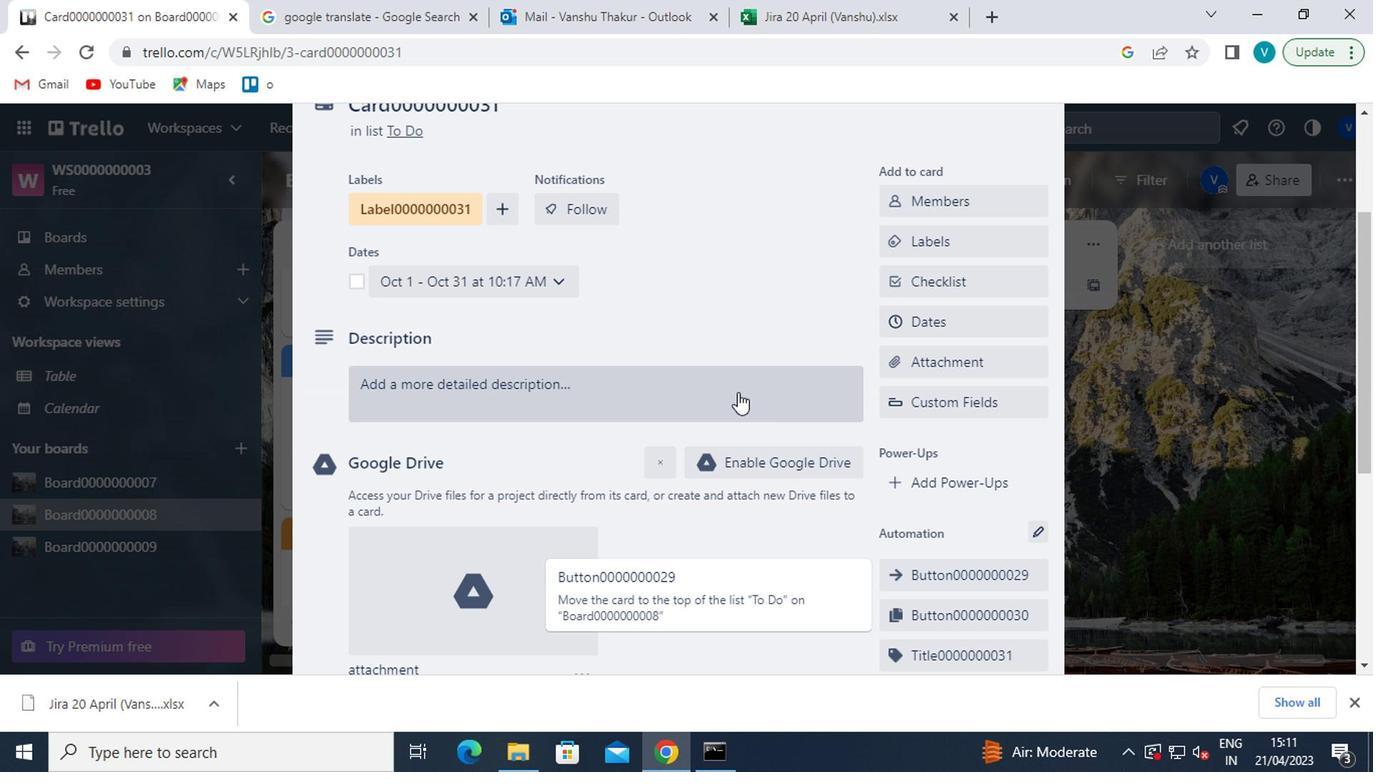 
Action: Mouse pressed left at (669, 382)
Screenshot: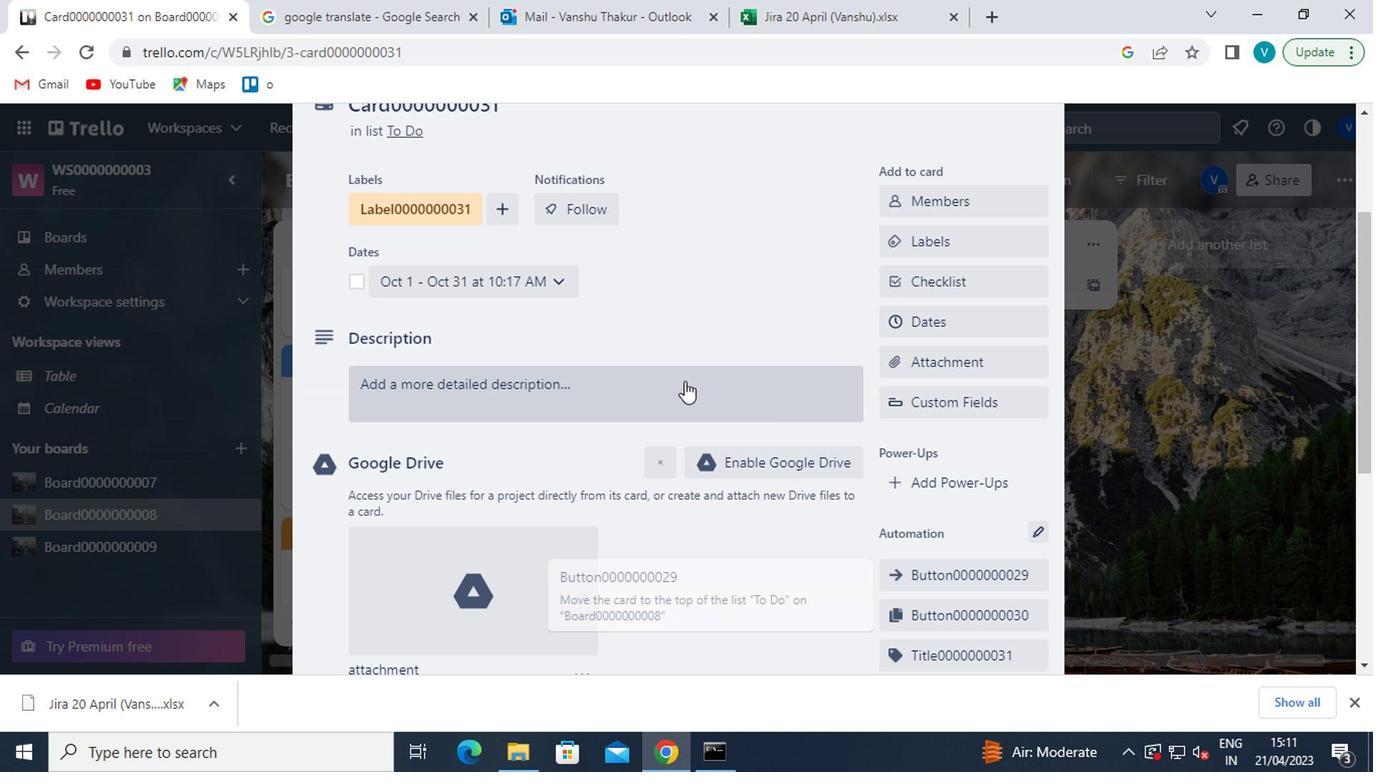 
Action: Mouse moved to (670, 382)
Screenshot: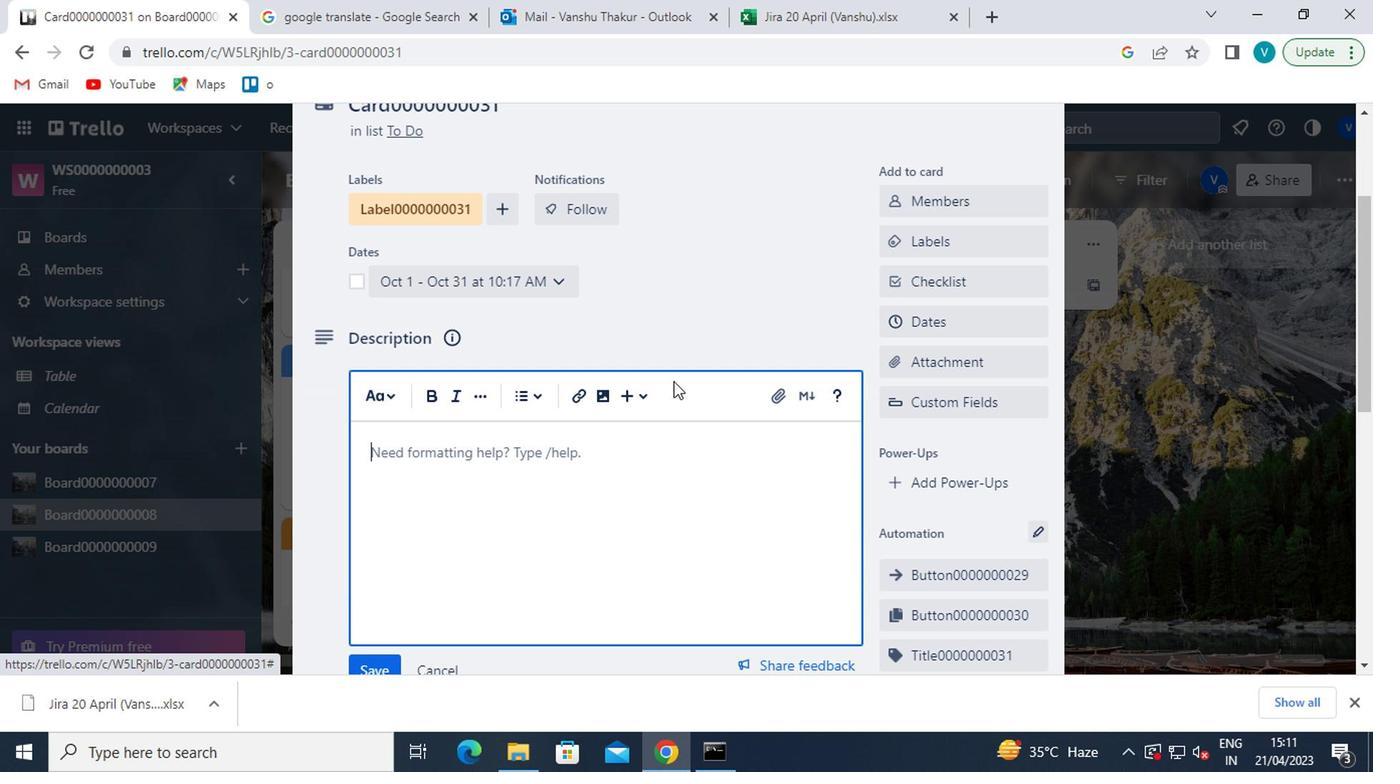 
Action: Key pressed <Key.shift>DS0000000031
Screenshot: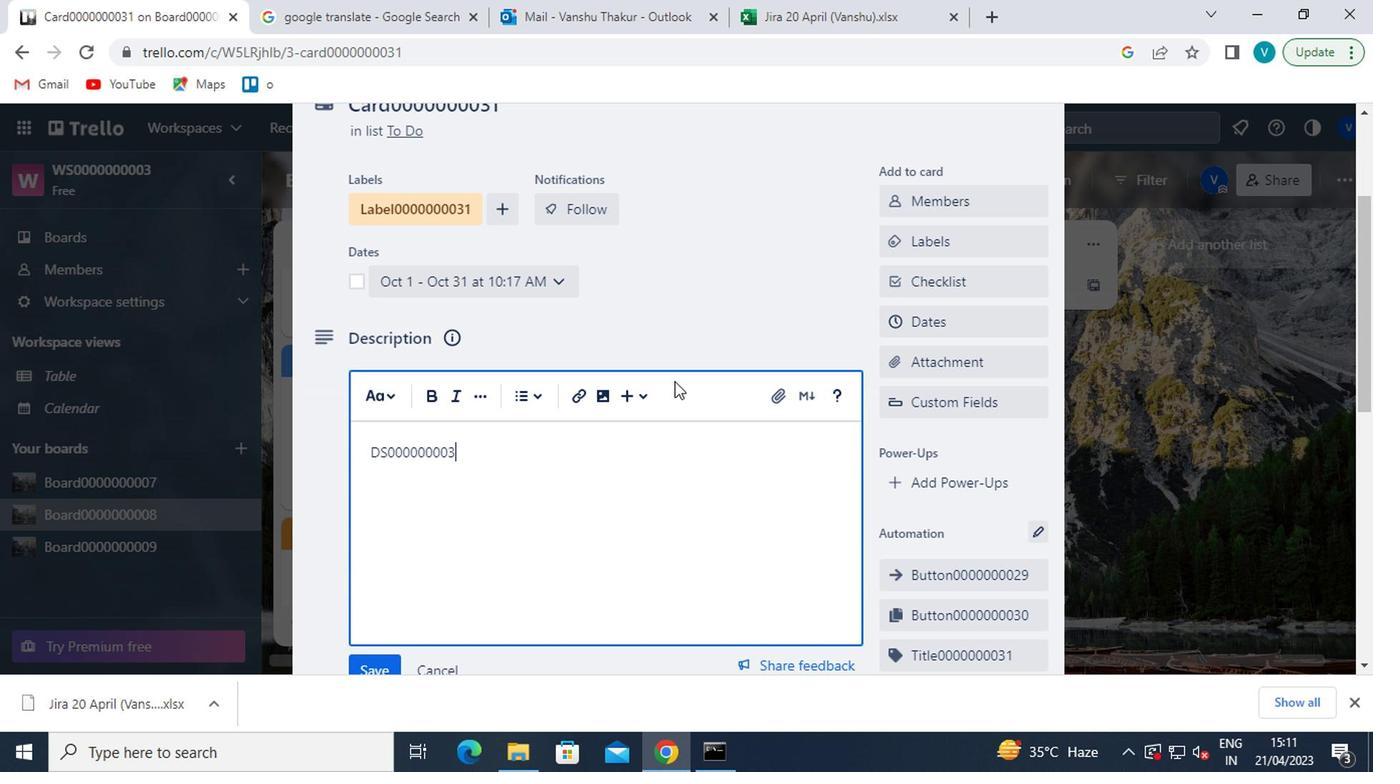 
Action: Mouse moved to (640, 524)
Screenshot: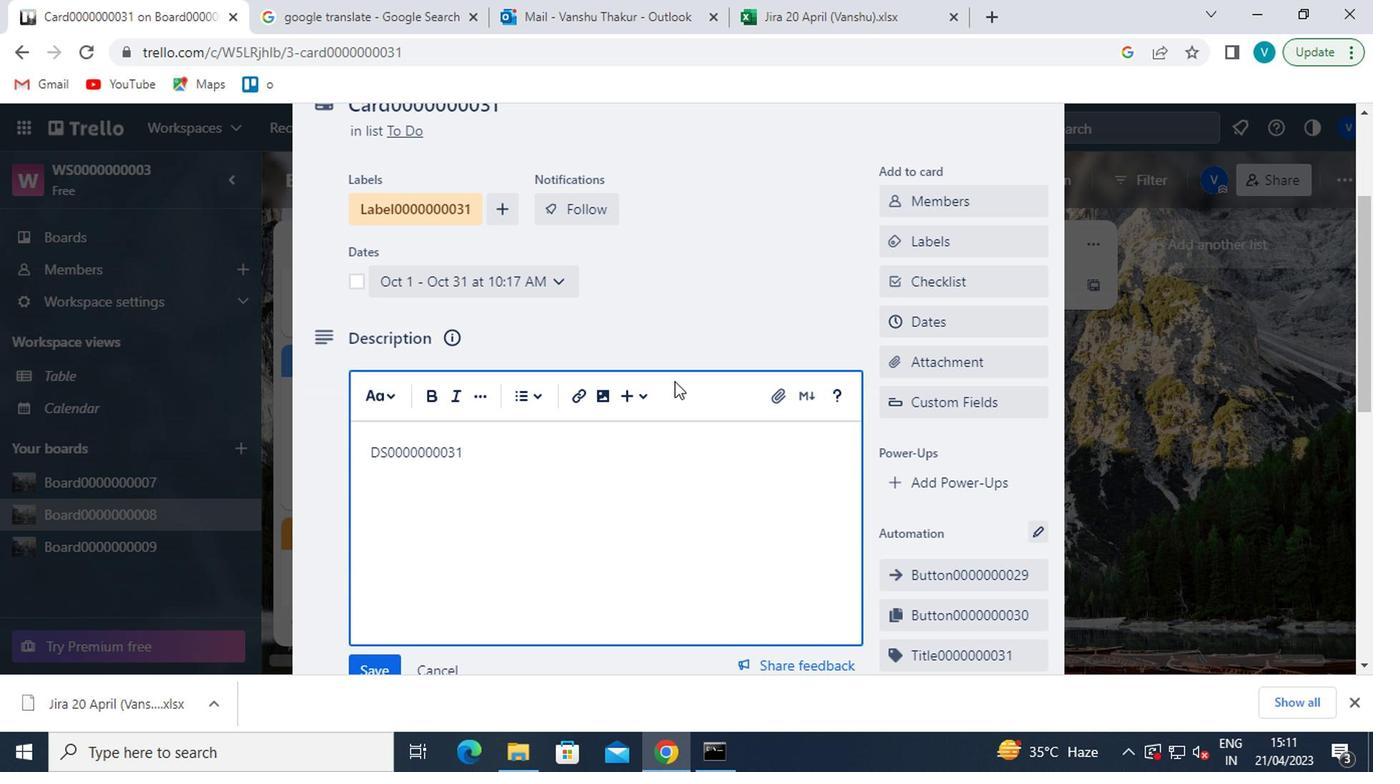 
Action: Mouse scrolled (640, 522) with delta (0, -1)
Screenshot: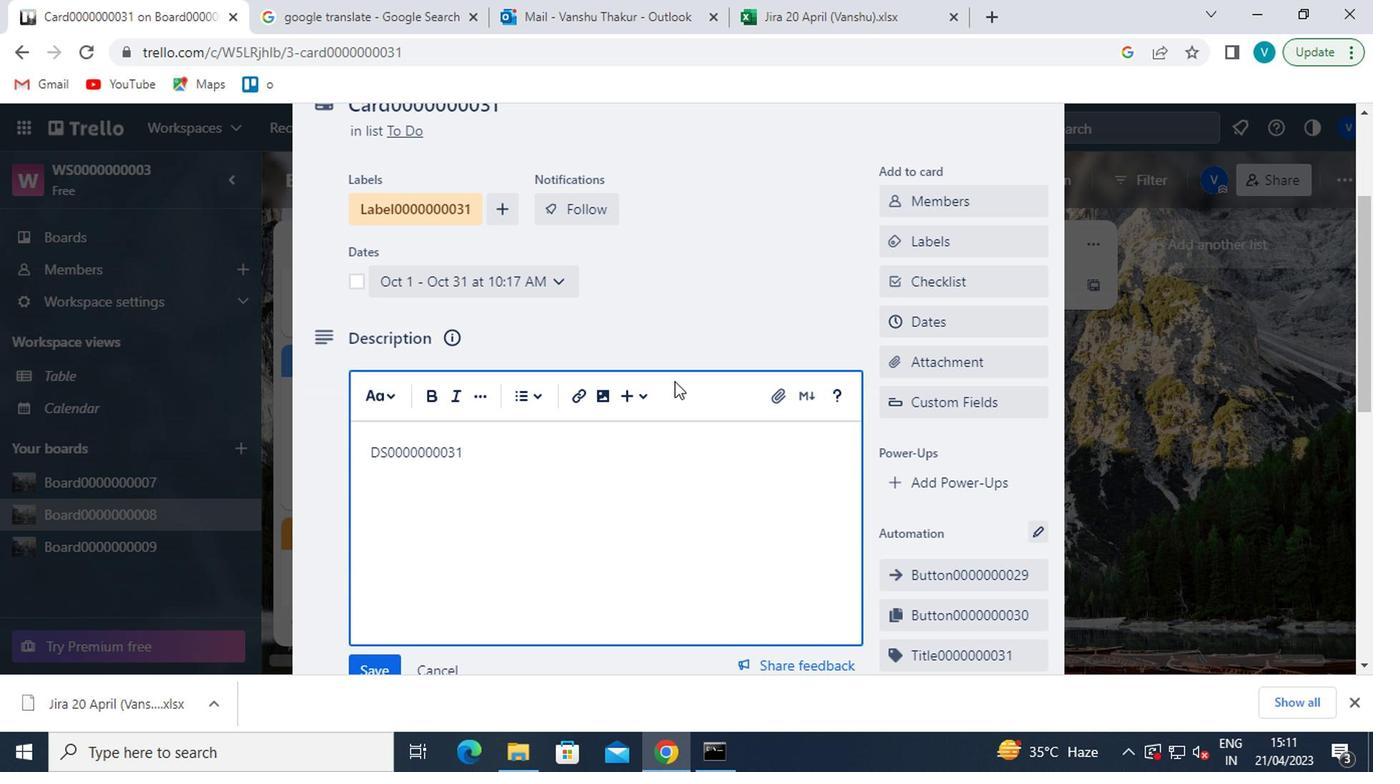 
Action: Mouse moved to (637, 527)
Screenshot: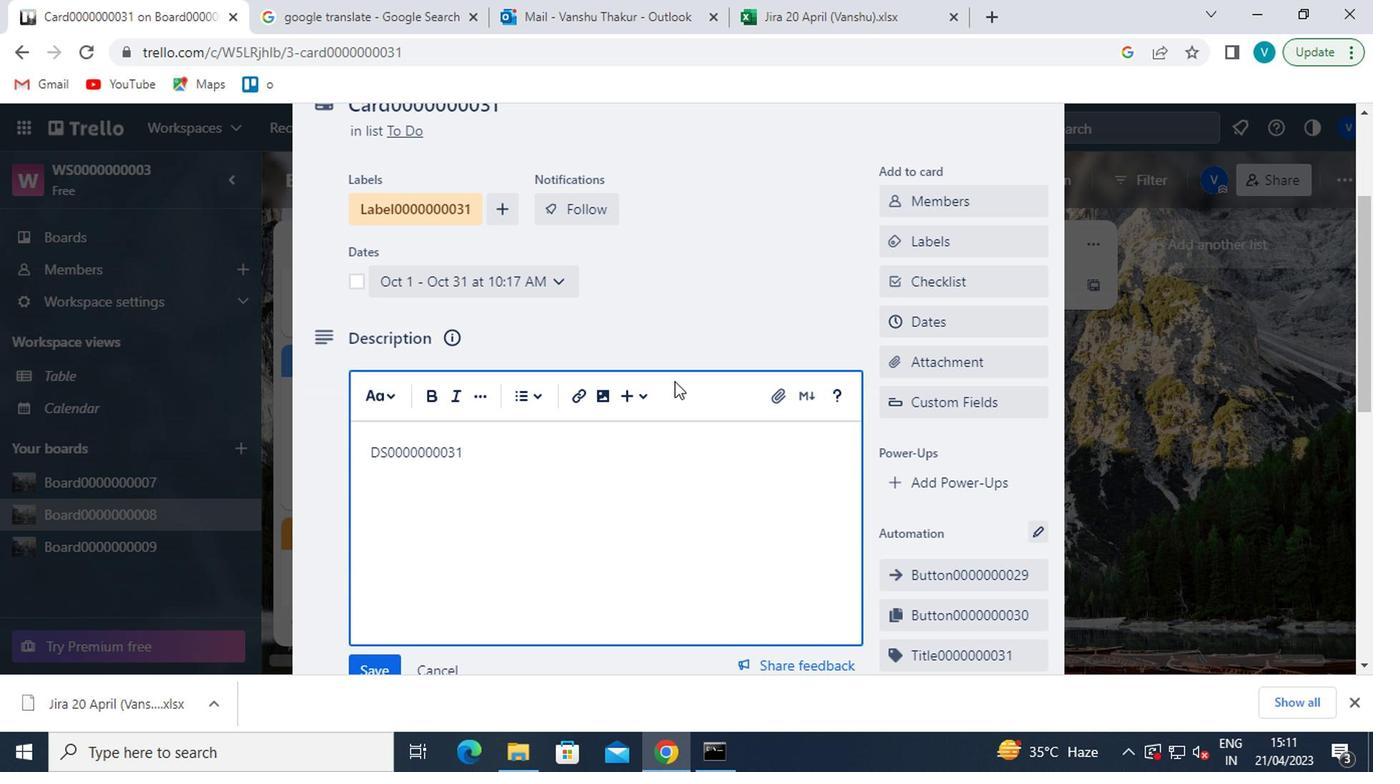 
Action: Mouse scrolled (637, 525) with delta (0, -1)
Screenshot: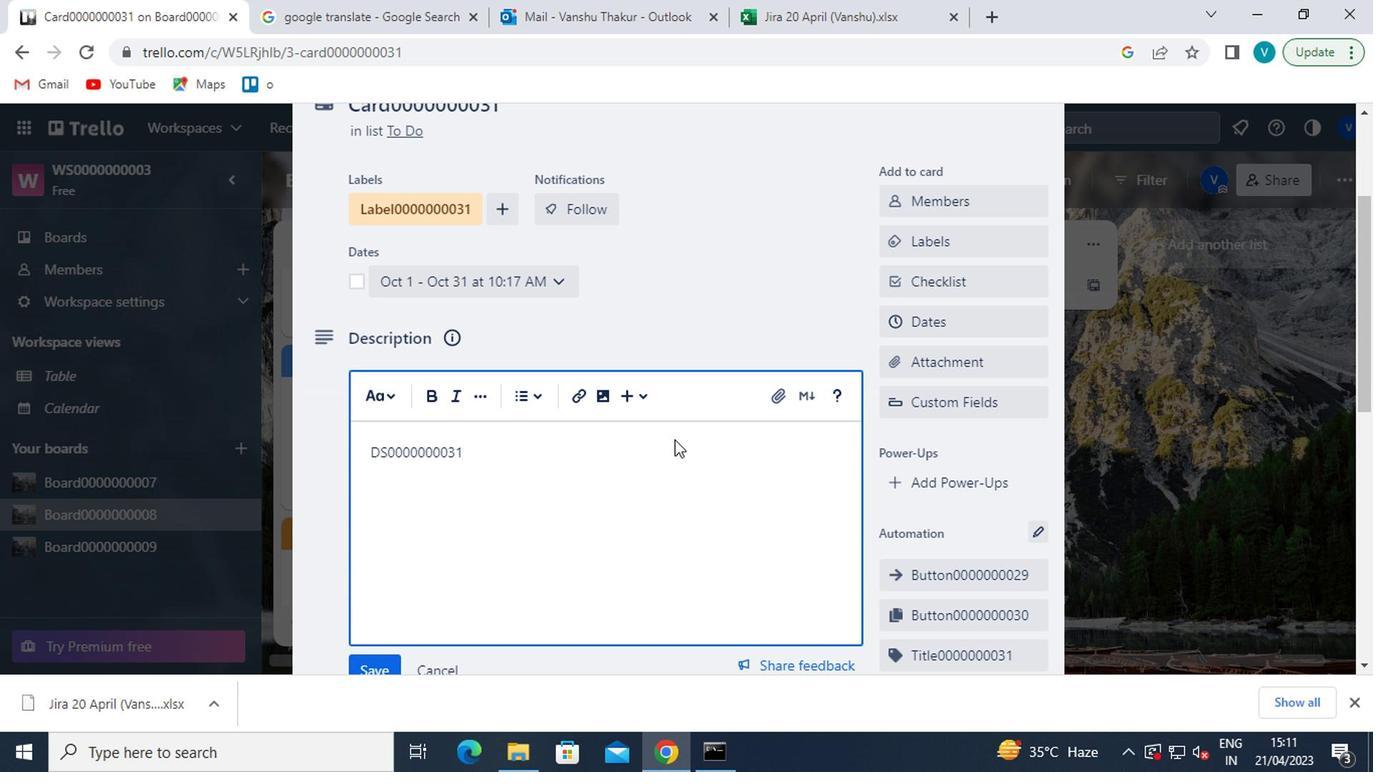 
Action: Mouse moved to (371, 467)
Screenshot: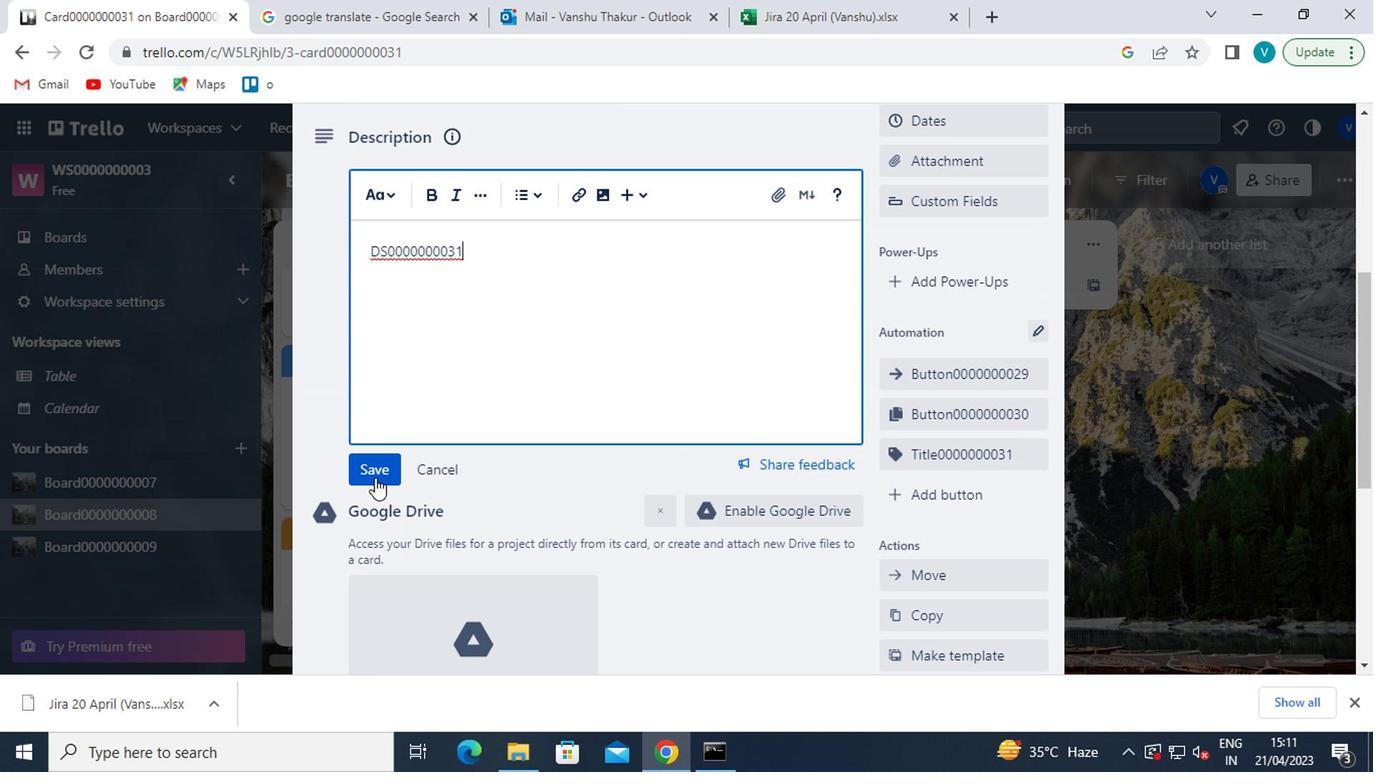 
Action: Mouse pressed left at (371, 467)
Screenshot: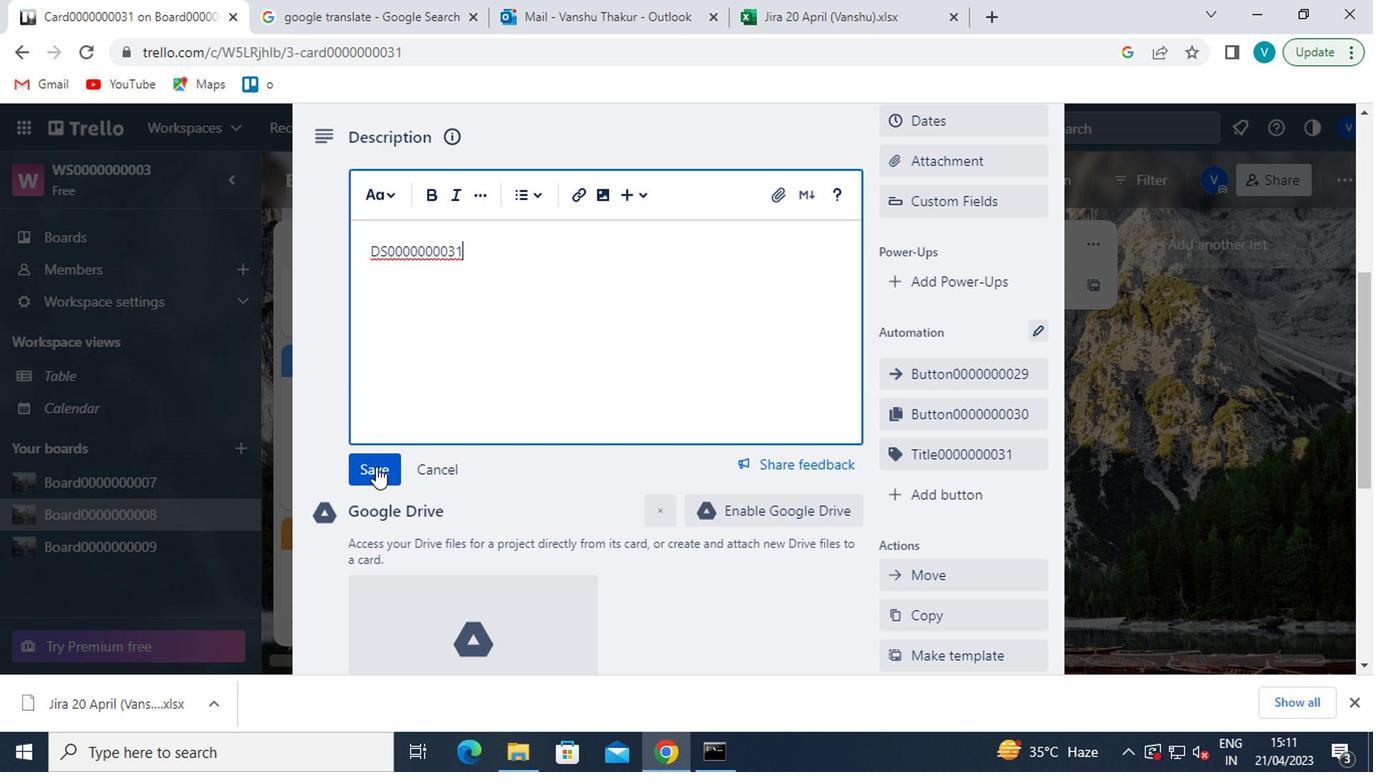 
Action: Mouse moved to (435, 464)
Screenshot: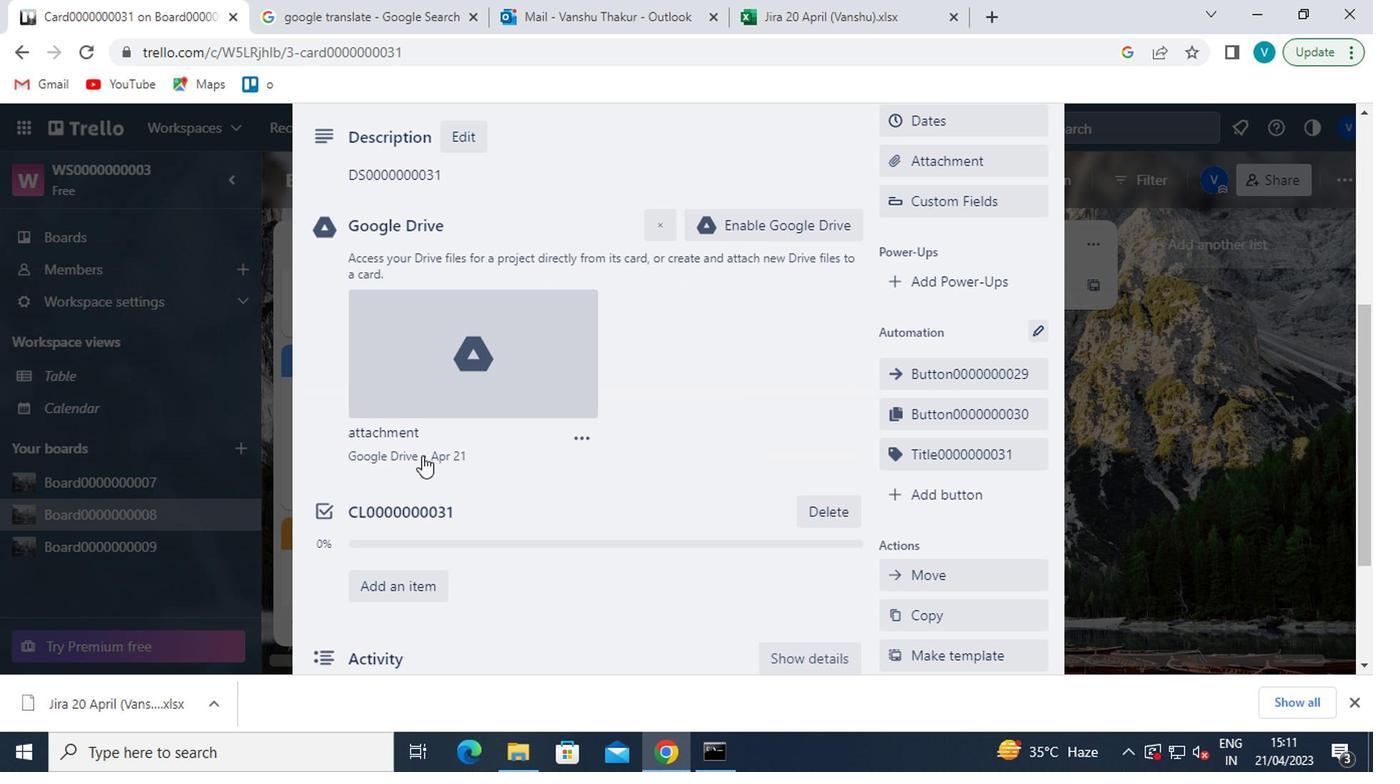 
Action: Mouse scrolled (435, 464) with delta (0, 0)
Screenshot: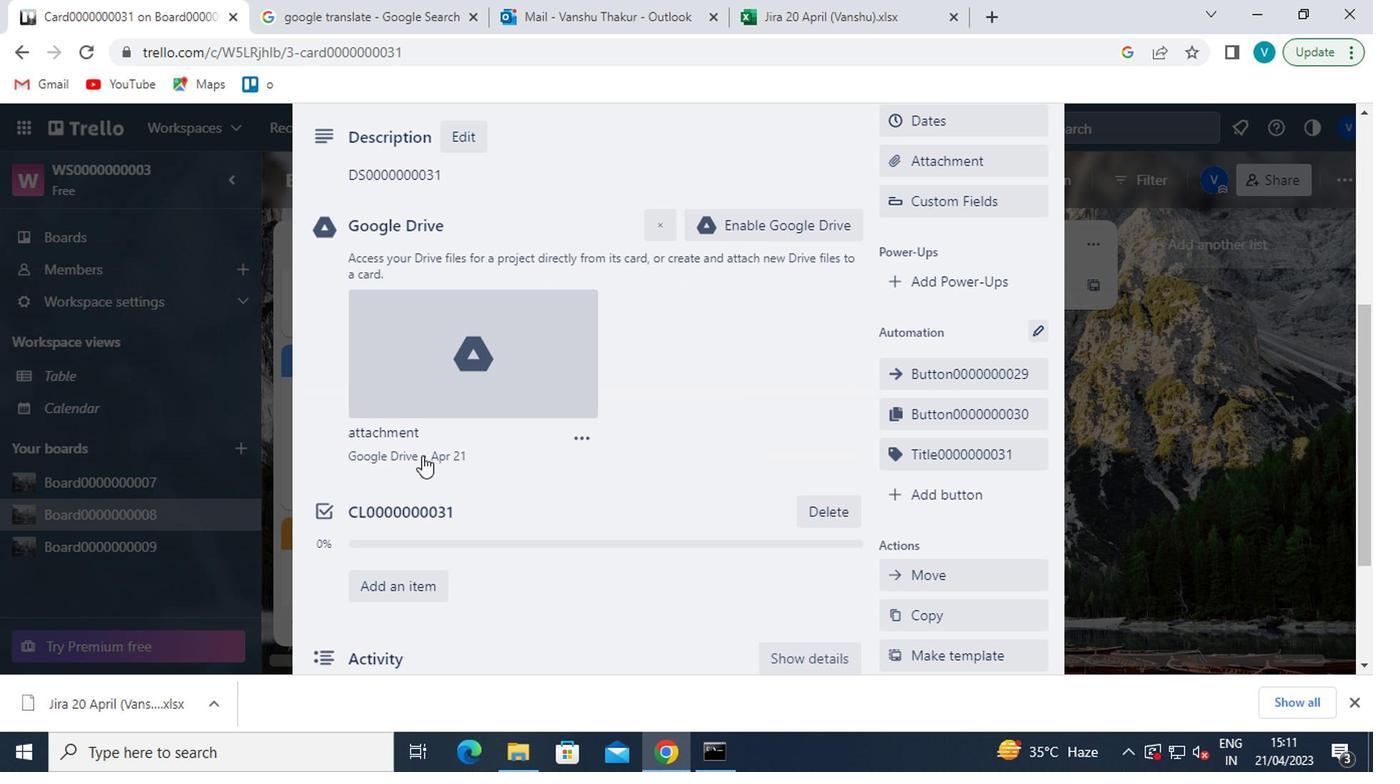 
Action: Mouse moved to (444, 472)
Screenshot: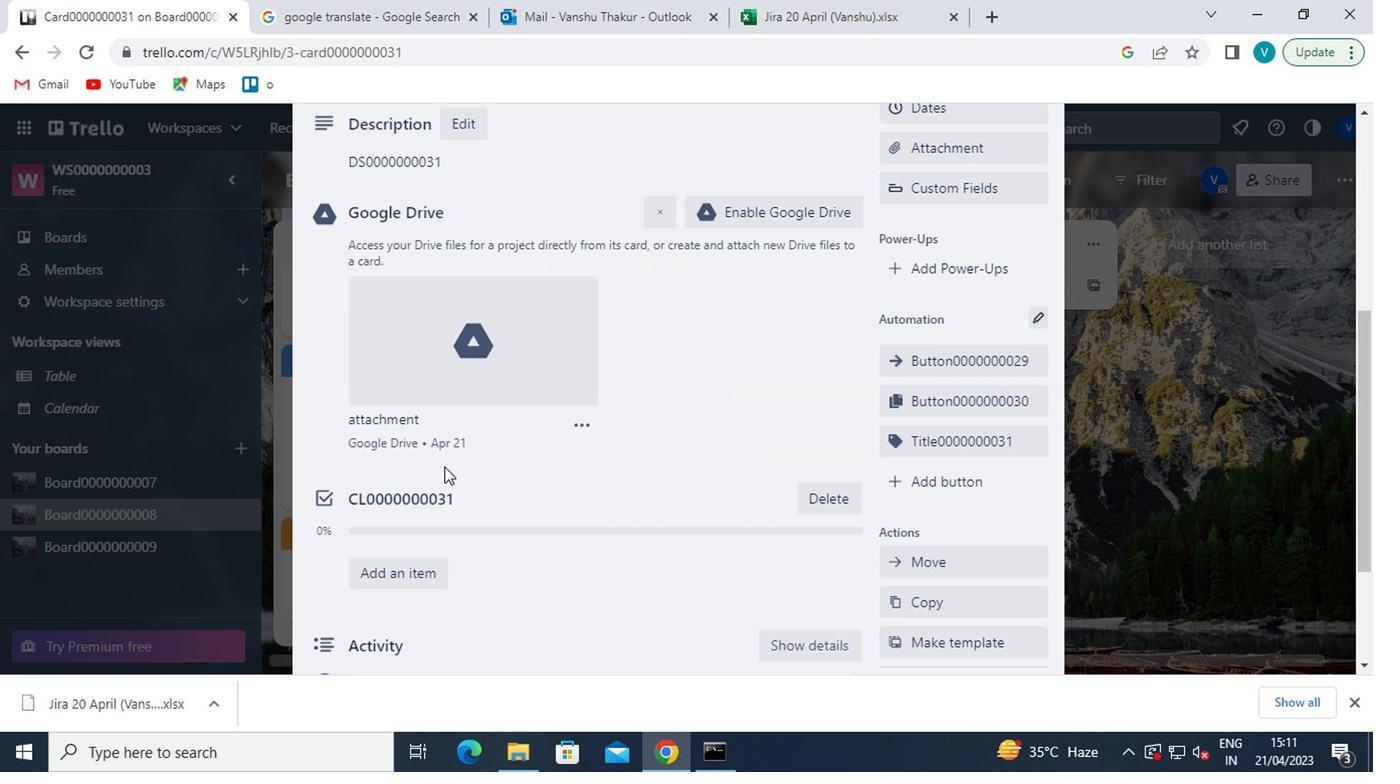 
Action: Mouse scrolled (444, 470) with delta (0, -1)
Screenshot: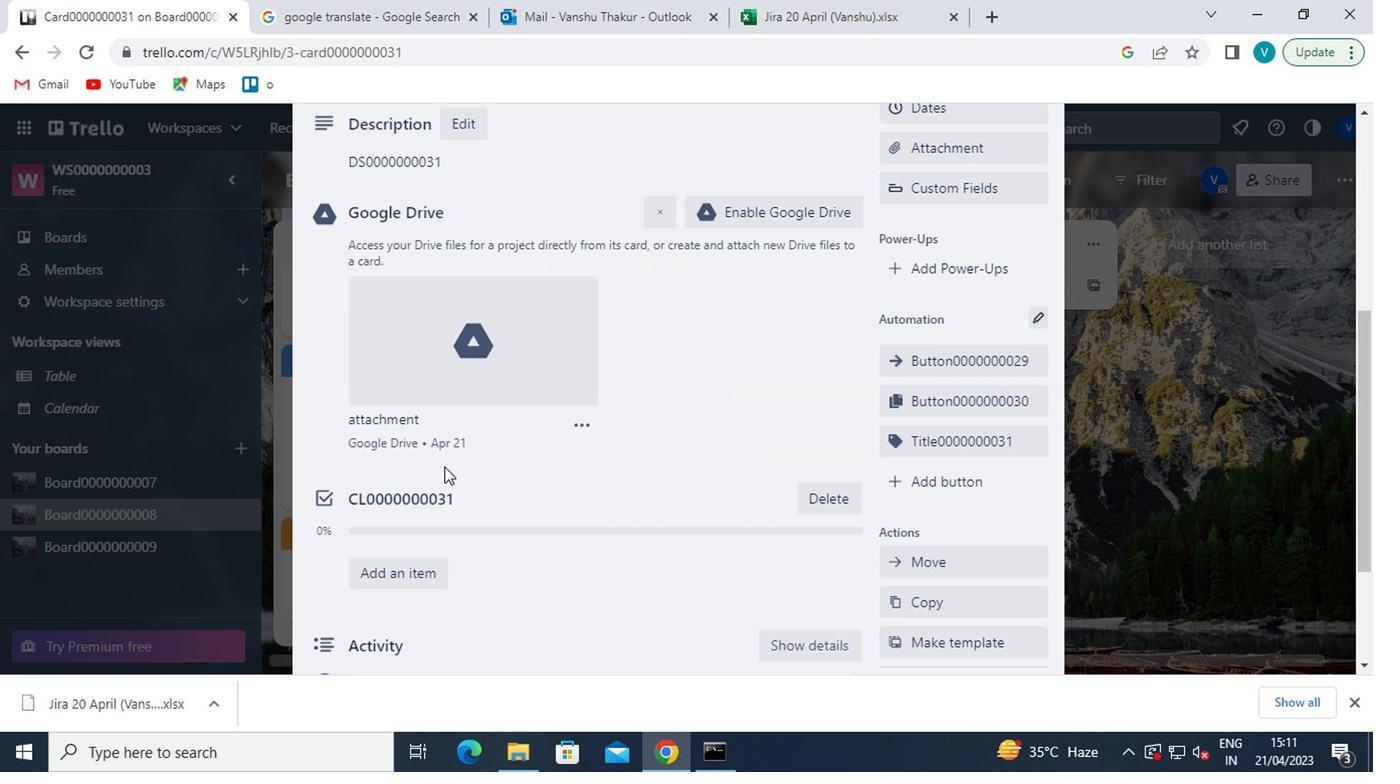 
Action: Mouse moved to (464, 510)
Screenshot: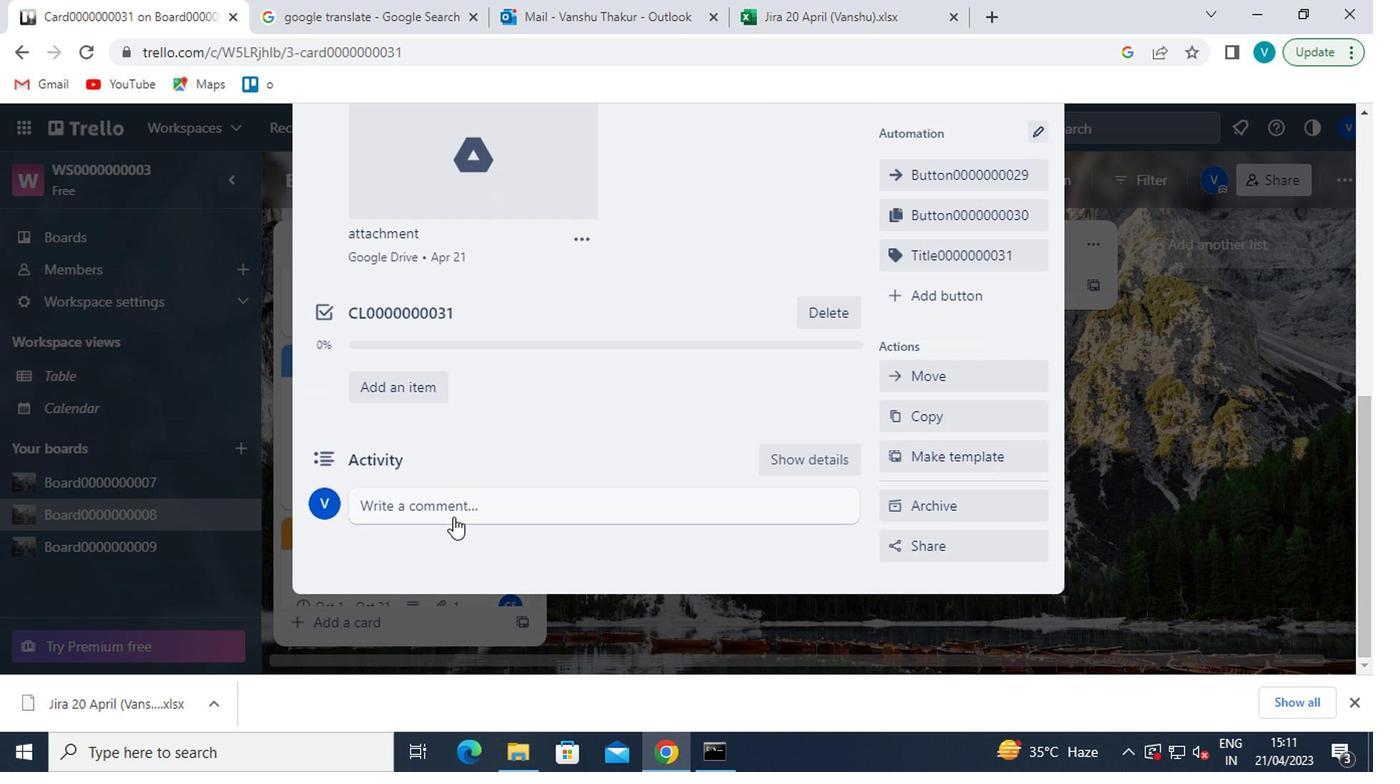 
Action: Mouse pressed left at (464, 510)
Screenshot: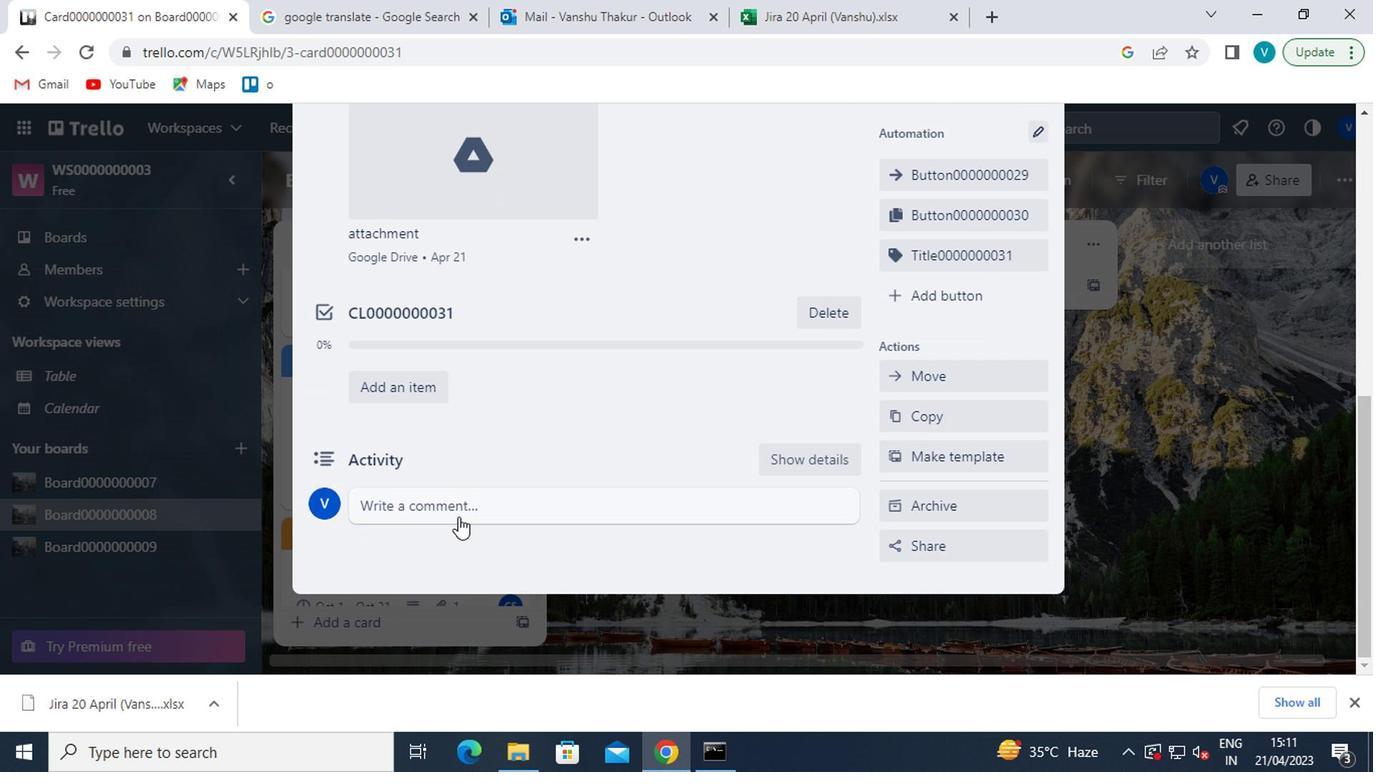 
Action: Key pressed <Key.shift>CM0000000031
Screenshot: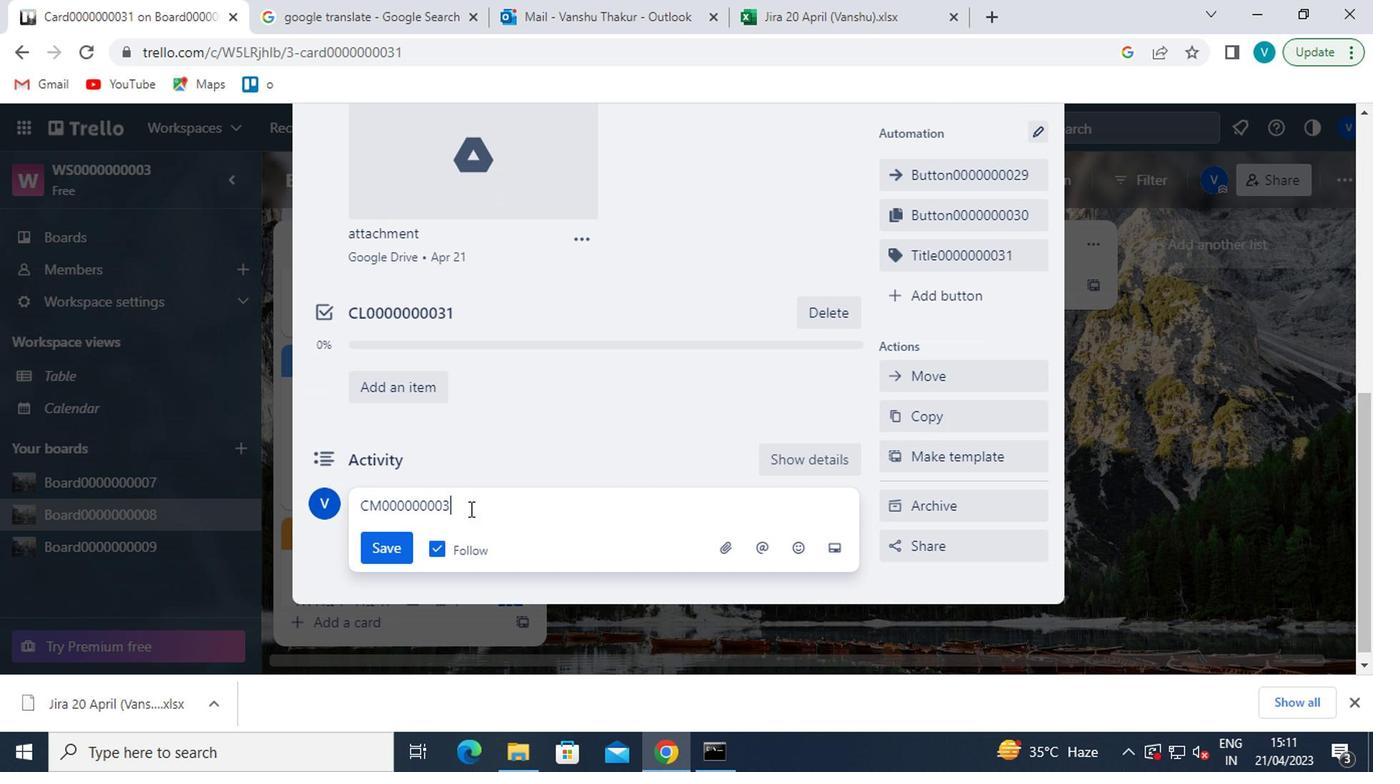 
Action: Mouse moved to (396, 552)
Screenshot: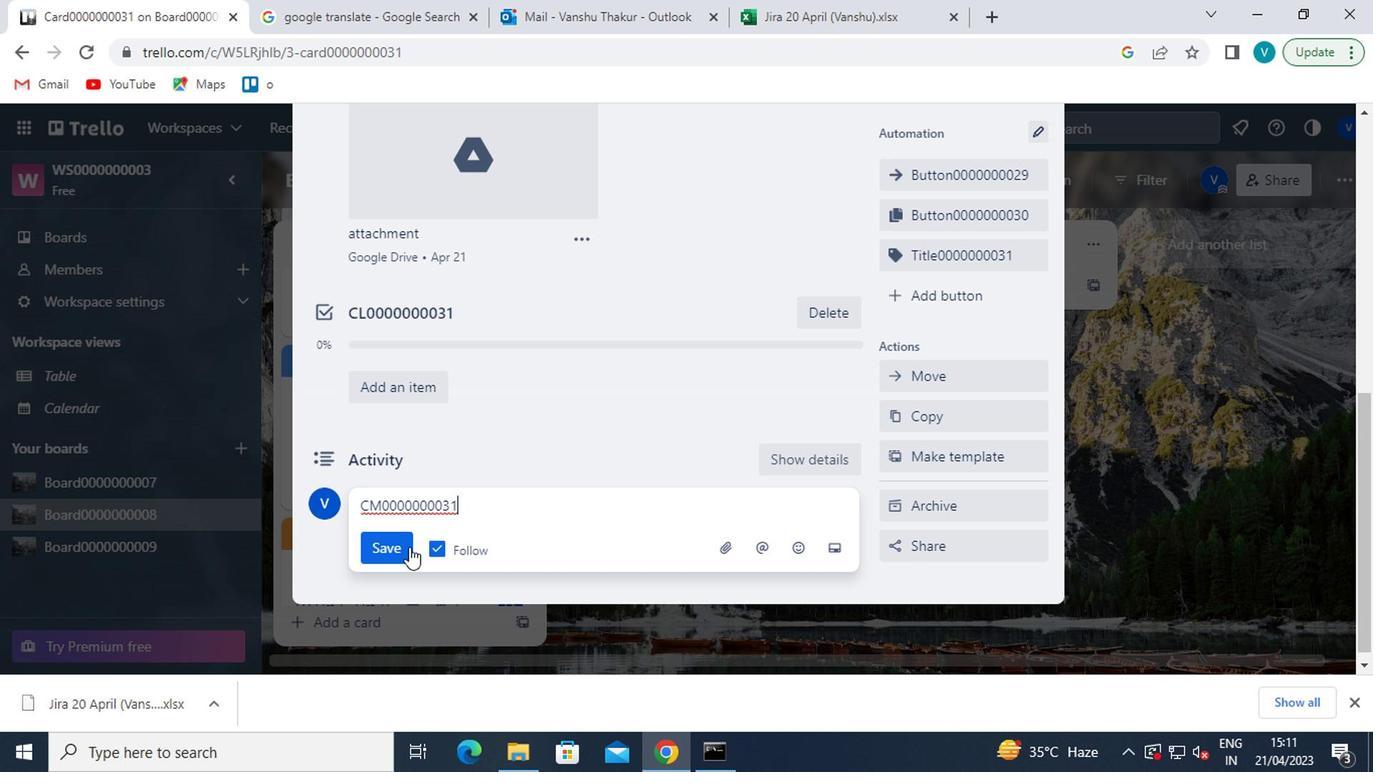
Action: Mouse pressed left at (396, 552)
Screenshot: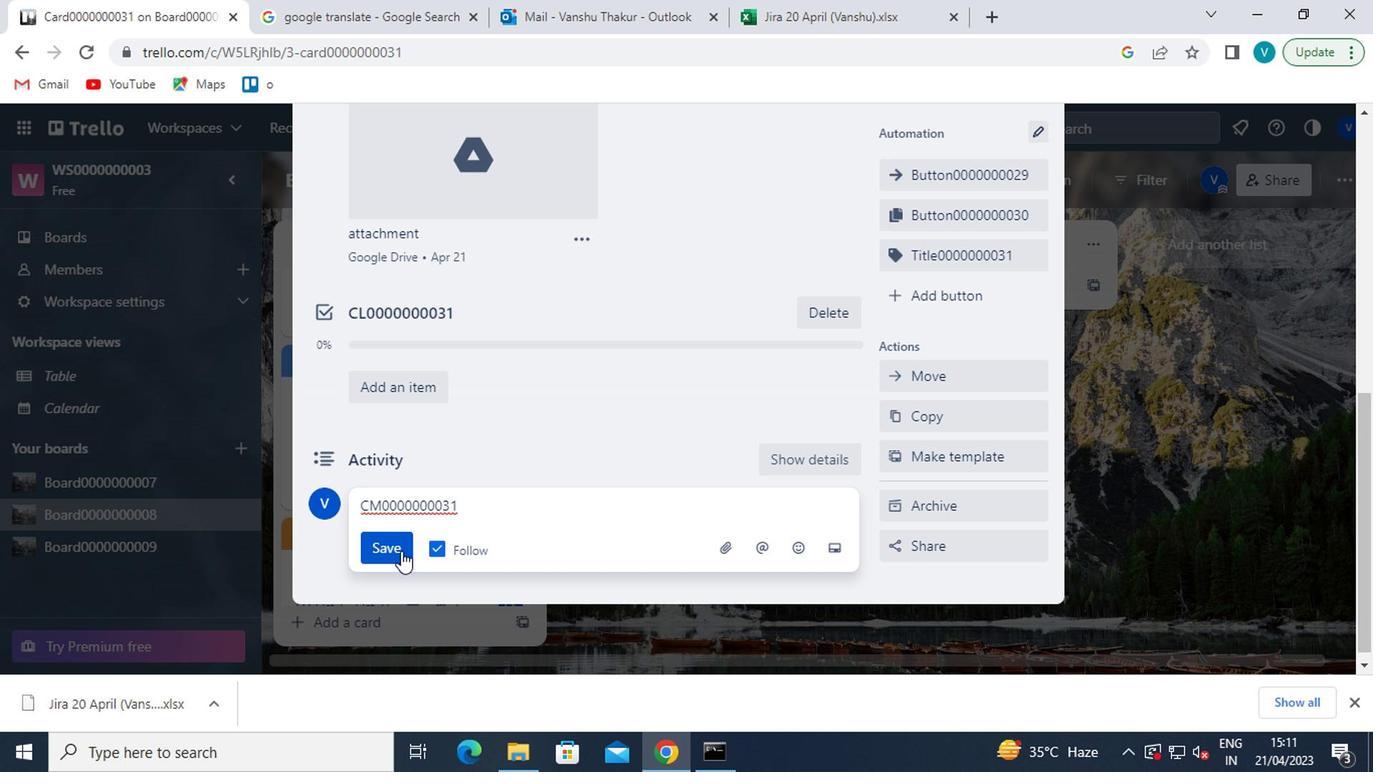 
